 Task: Configure the messaging Settings for Support.
Action: Mouse moved to (954, 71)
Screenshot: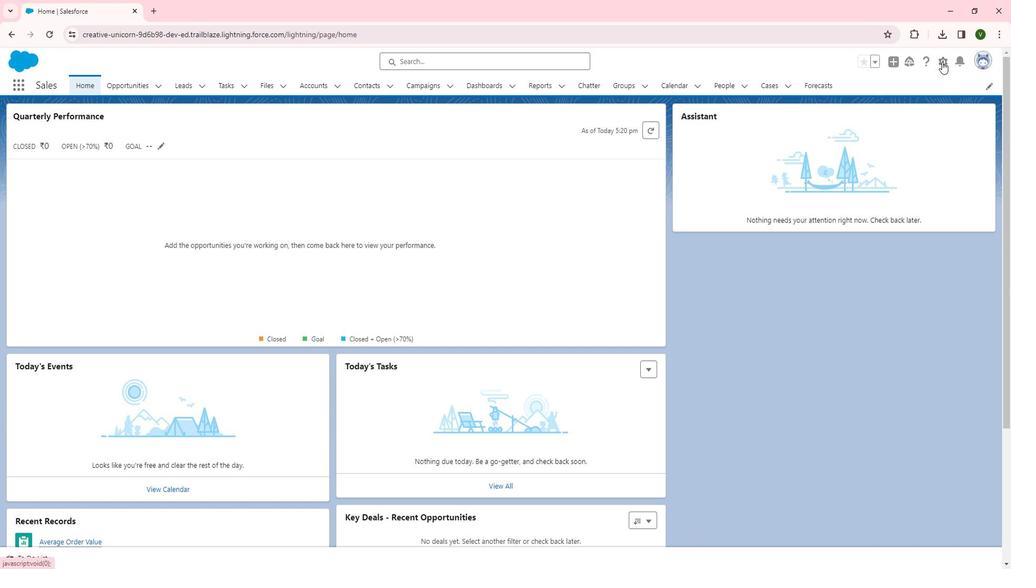 
Action: Mouse pressed left at (954, 71)
Screenshot: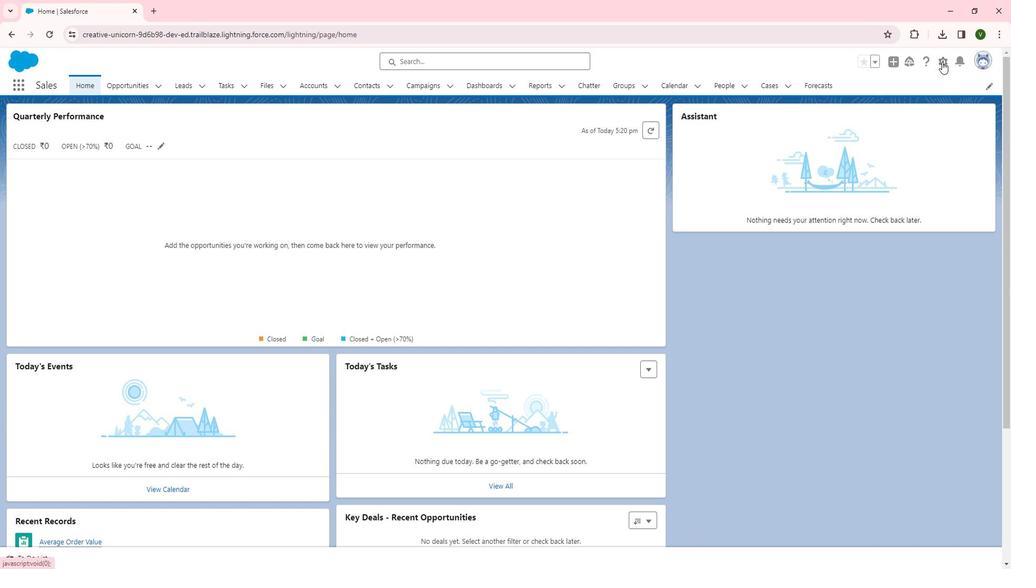 
Action: Mouse moved to (904, 108)
Screenshot: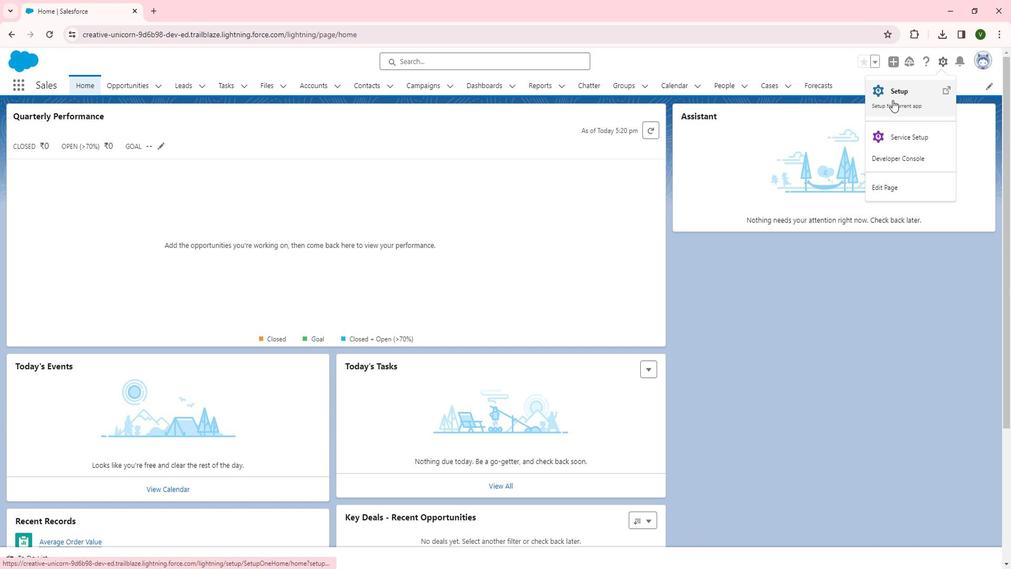 
Action: Mouse pressed left at (904, 108)
Screenshot: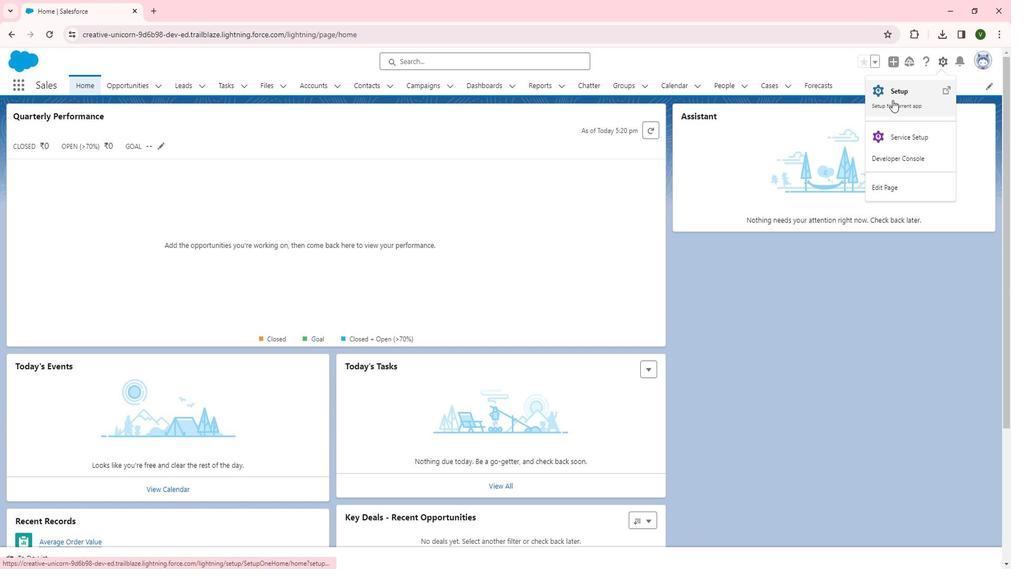 
Action: Mouse moved to (16, 434)
Screenshot: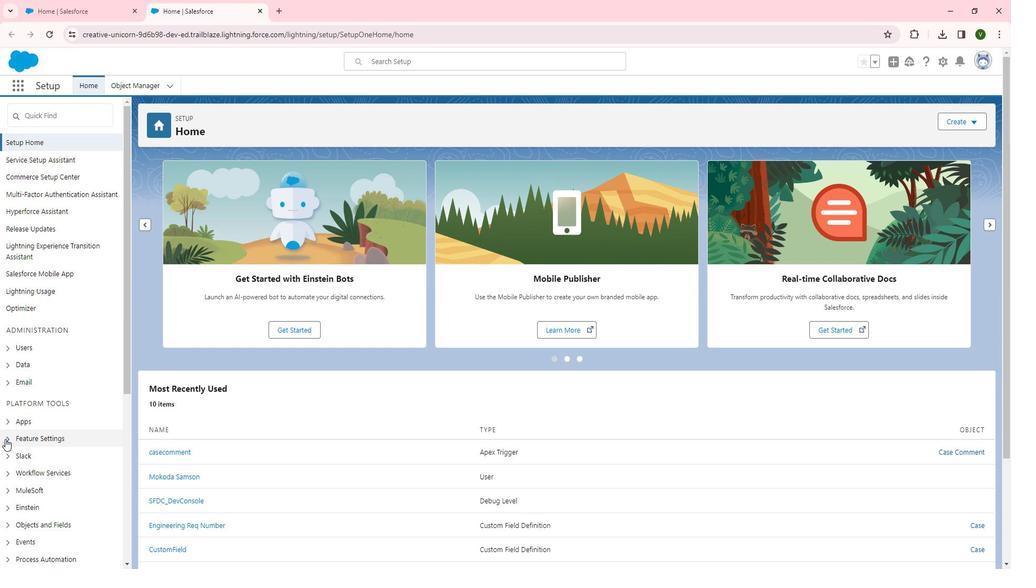 
Action: Mouse pressed left at (16, 434)
Screenshot: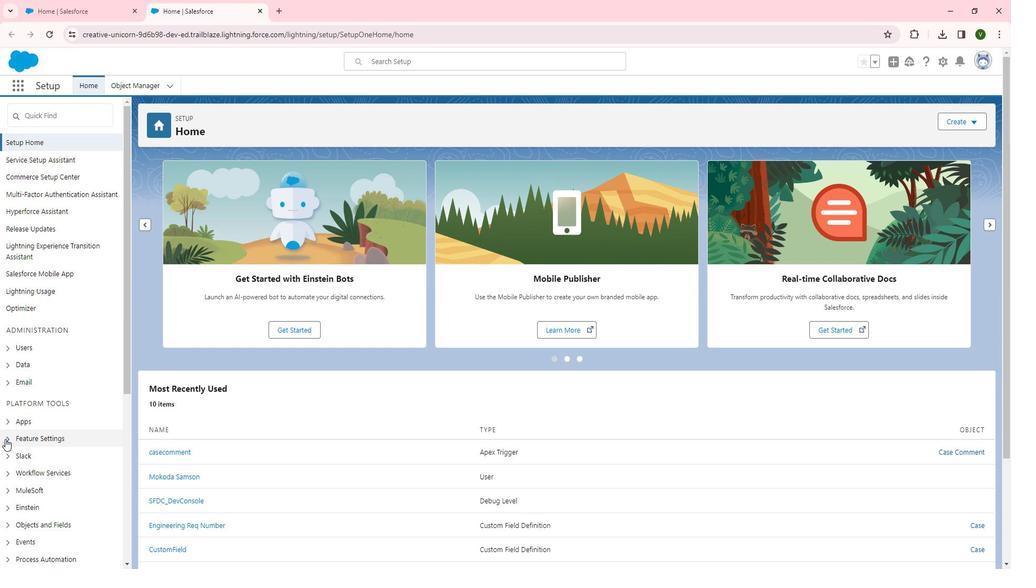
Action: Mouse moved to (74, 416)
Screenshot: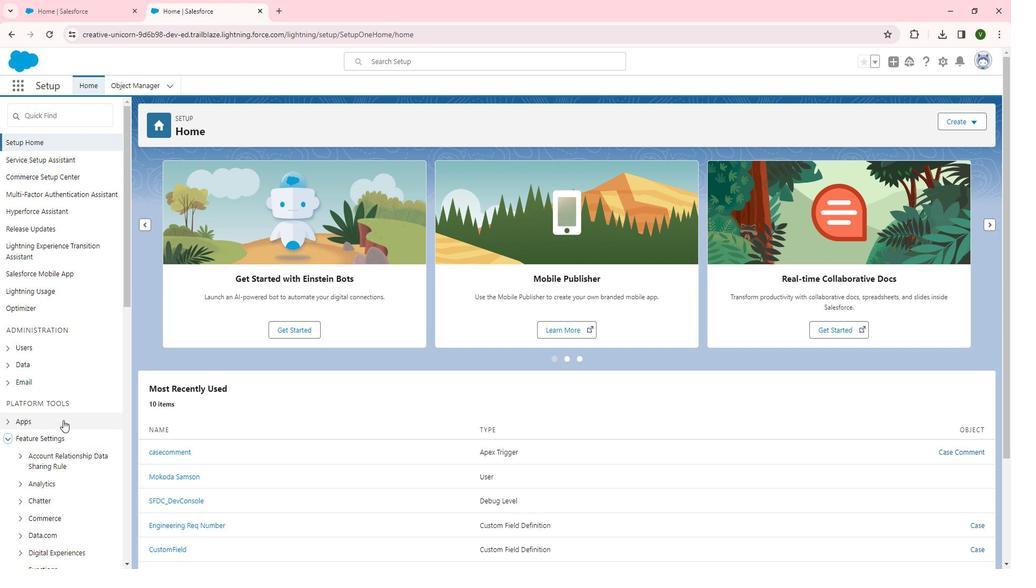 
Action: Mouse scrolled (74, 415) with delta (0, 0)
Screenshot: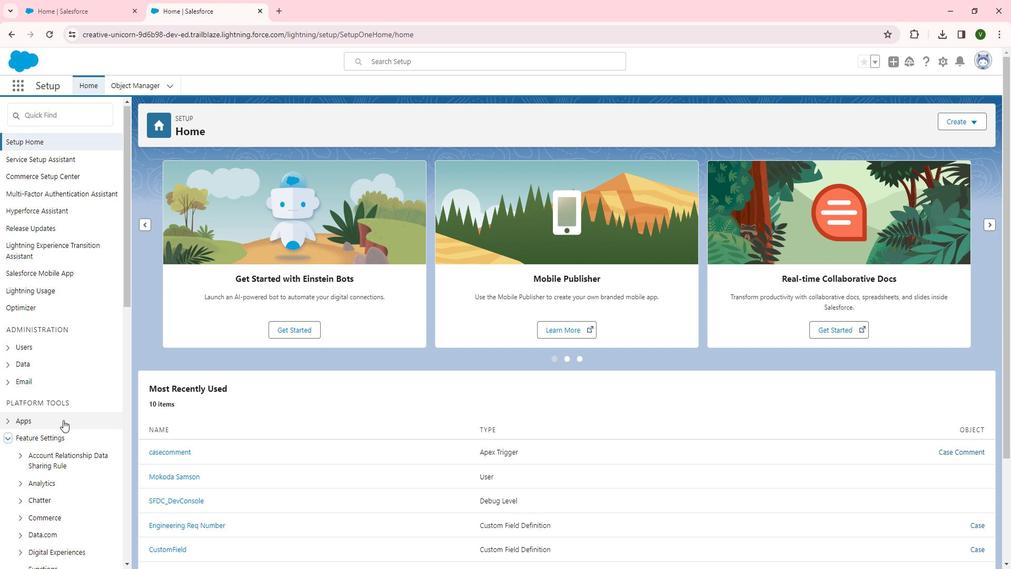 
Action: Mouse scrolled (74, 415) with delta (0, 0)
Screenshot: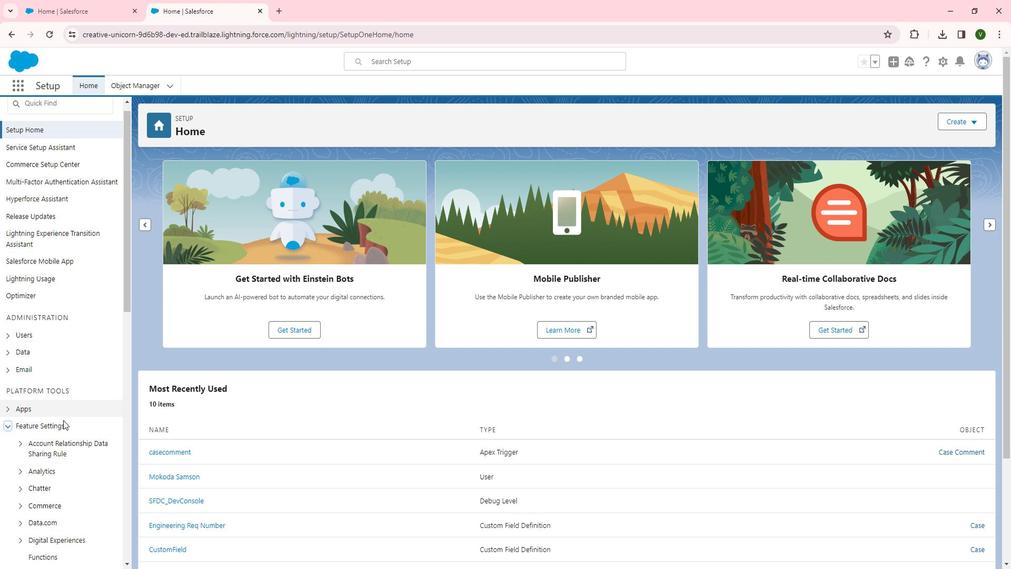 
Action: Mouse scrolled (74, 415) with delta (0, 0)
Screenshot: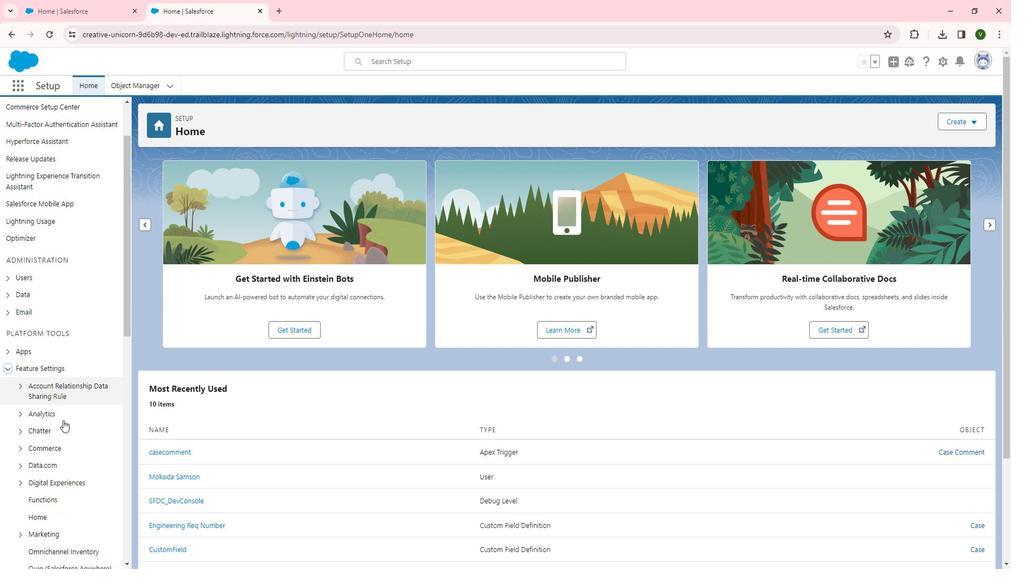 
Action: Mouse moved to (62, 424)
Screenshot: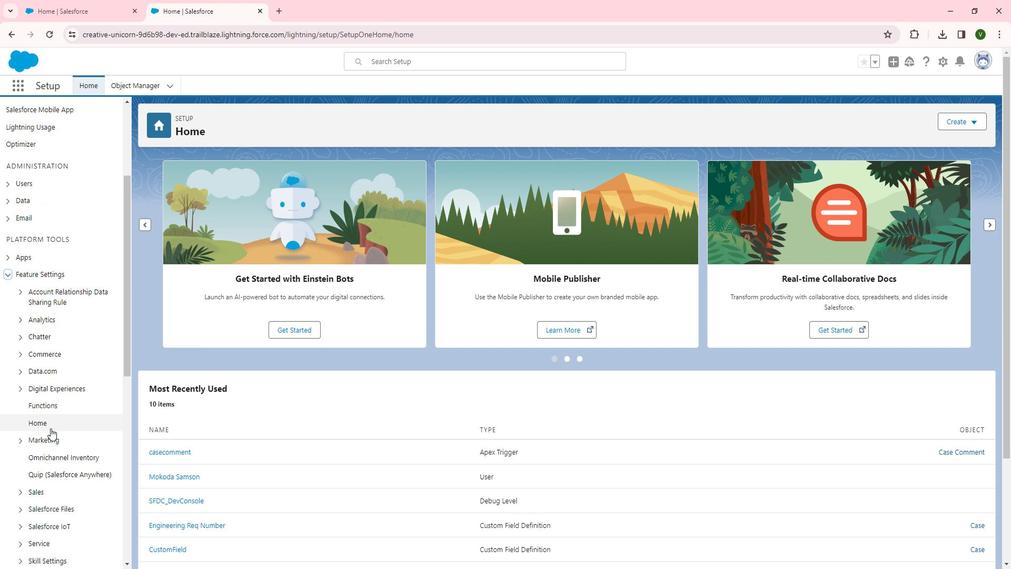 
Action: Mouse scrolled (62, 423) with delta (0, 0)
Screenshot: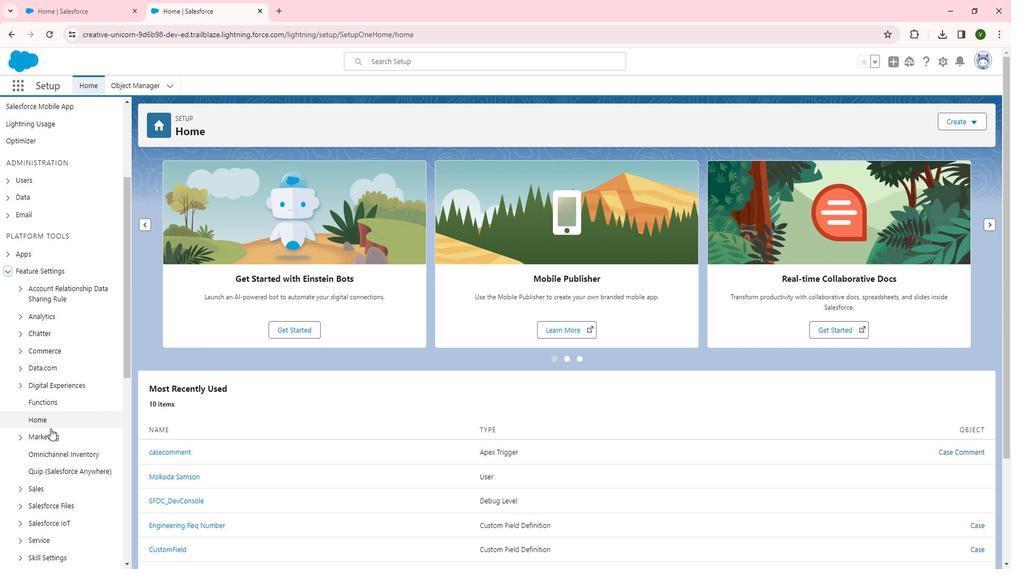 
Action: Mouse scrolled (62, 423) with delta (0, 0)
Screenshot: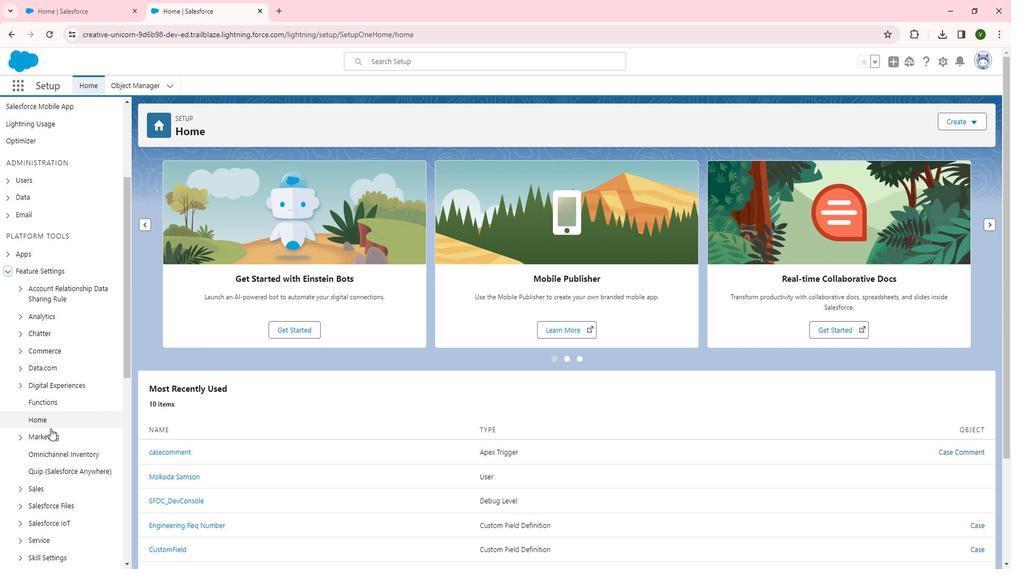 
Action: Mouse scrolled (62, 423) with delta (0, 0)
Screenshot: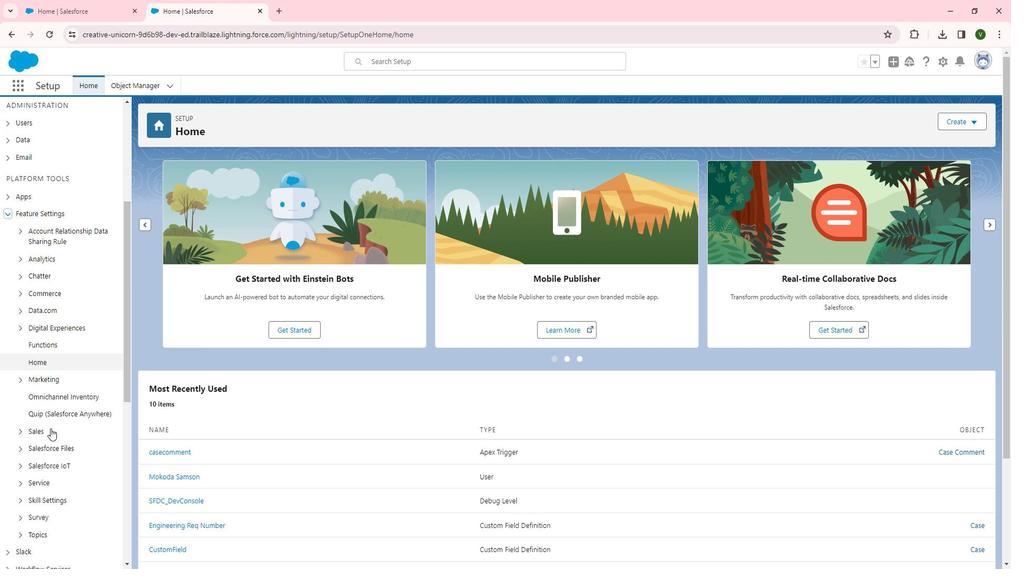
Action: Mouse moved to (32, 380)
Screenshot: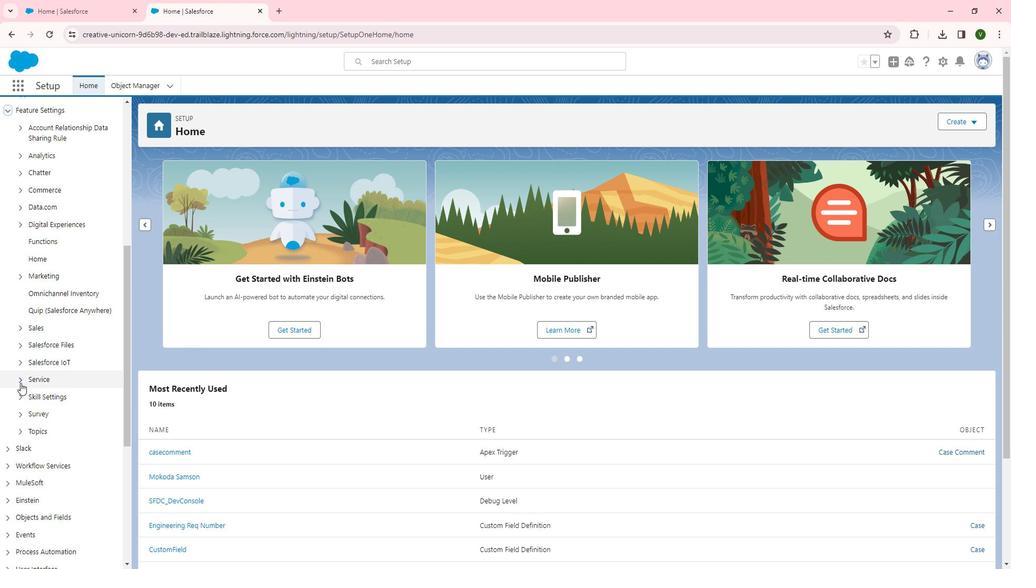 
Action: Mouse pressed left at (32, 380)
Screenshot: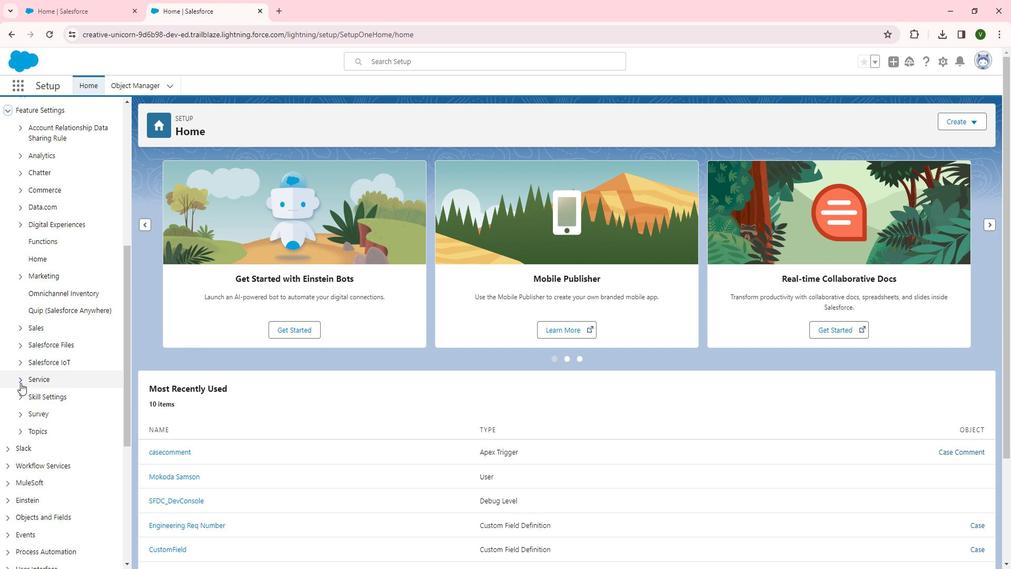 
Action: Mouse moved to (106, 395)
Screenshot: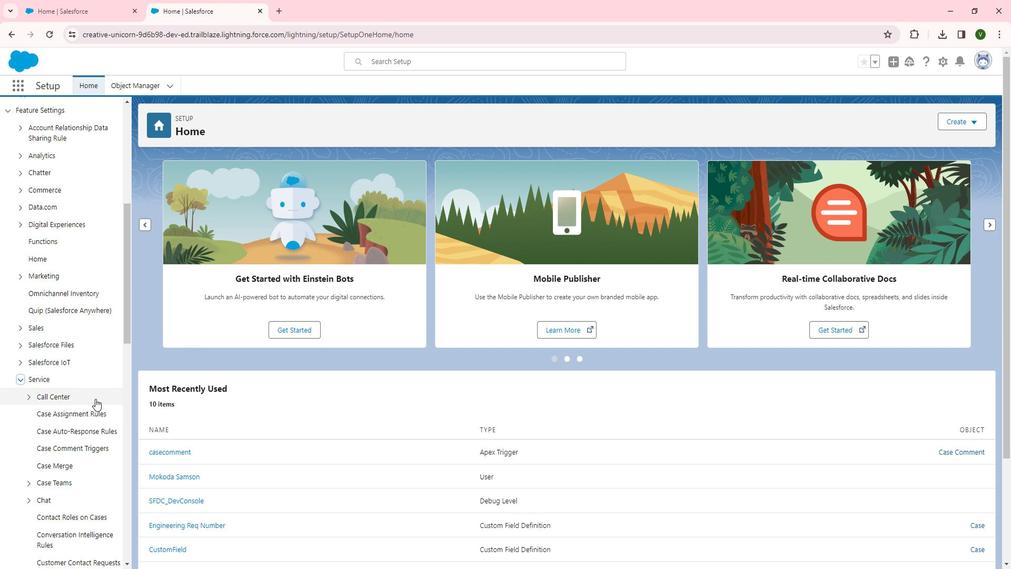 
Action: Mouse scrolled (106, 394) with delta (0, 0)
Screenshot: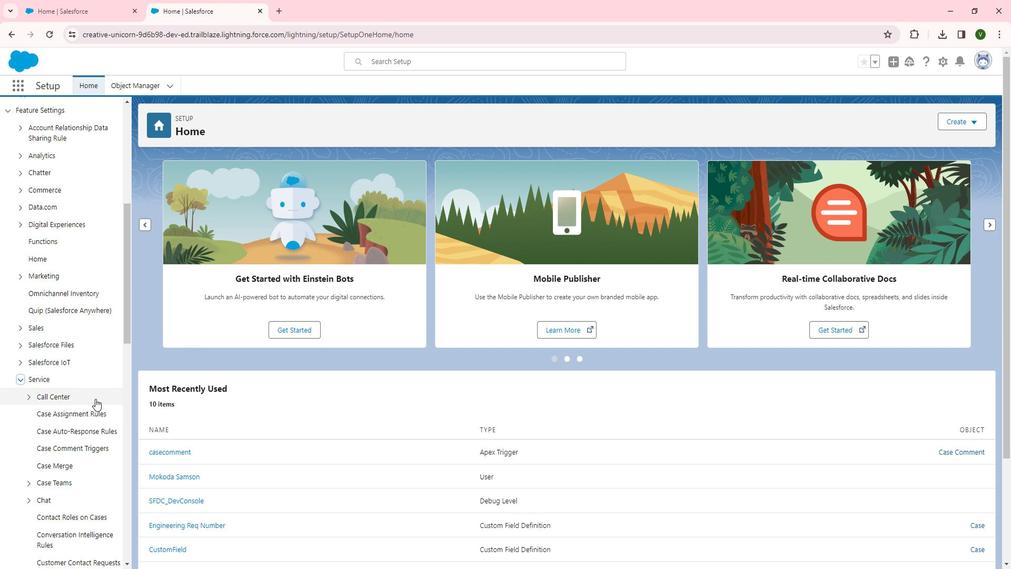 
Action: Mouse moved to (103, 398)
Screenshot: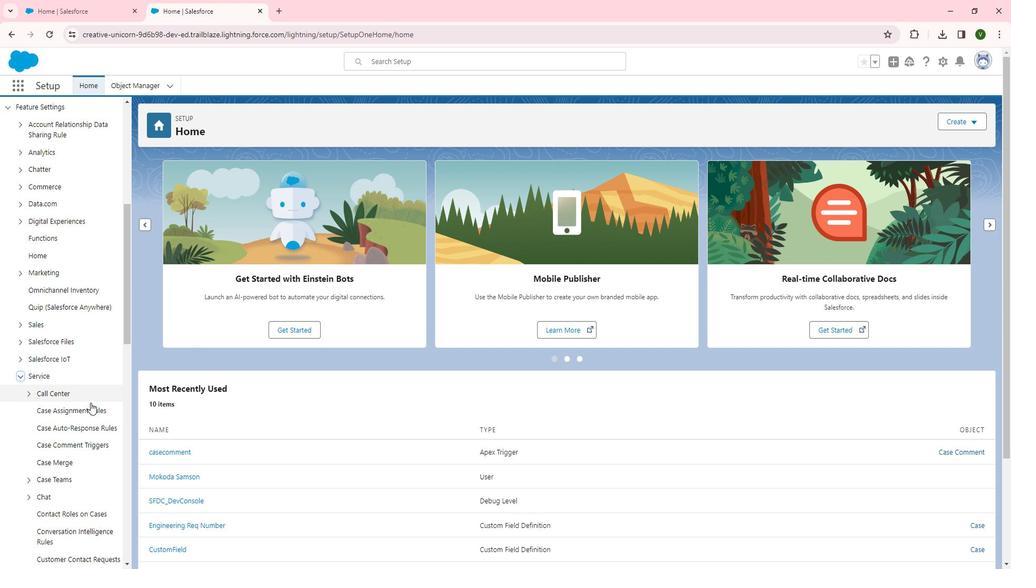 
Action: Mouse scrolled (103, 397) with delta (0, 0)
Screenshot: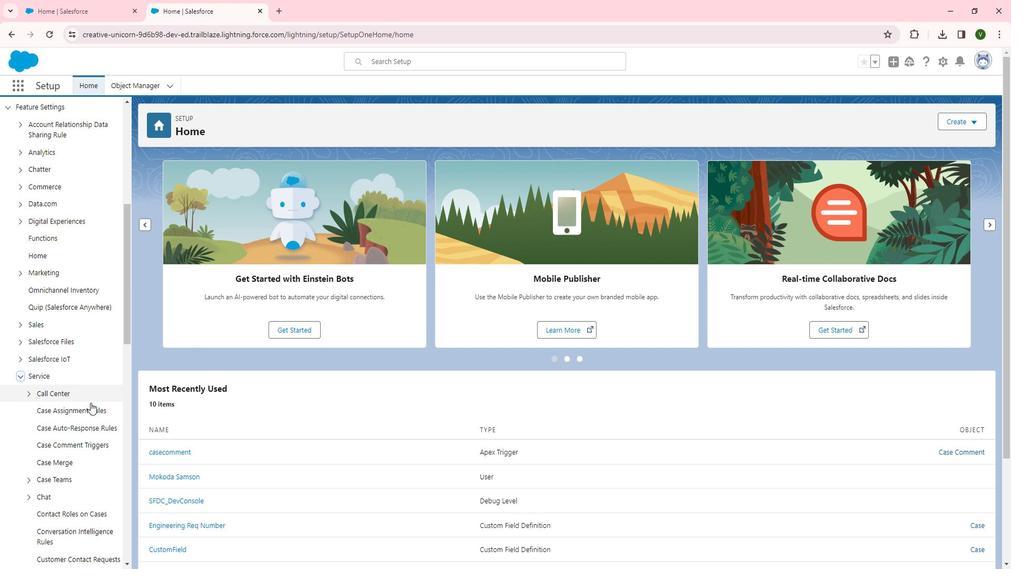 
Action: Mouse moved to (102, 399)
Screenshot: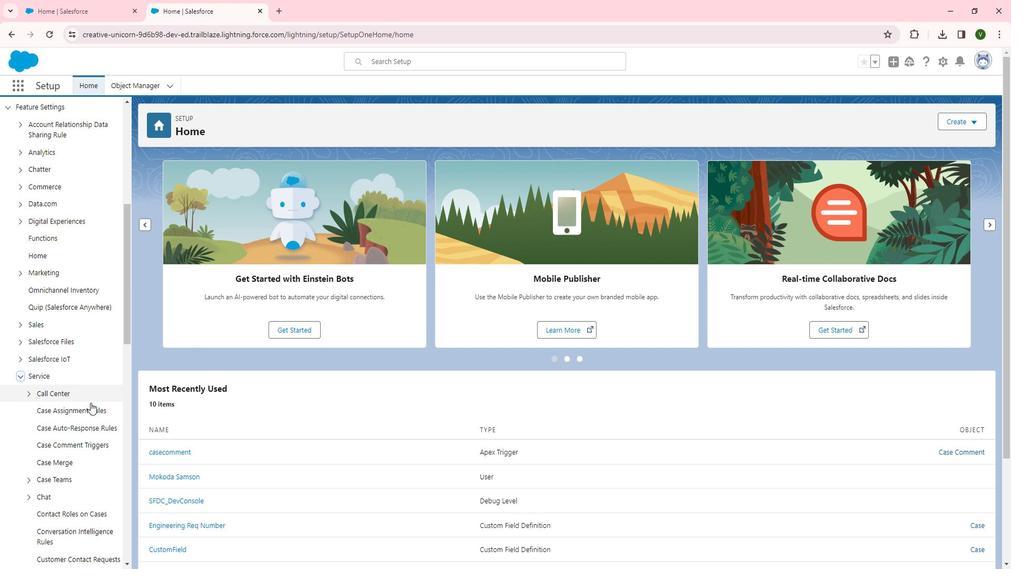 
Action: Mouse scrolled (102, 399) with delta (0, 0)
Screenshot: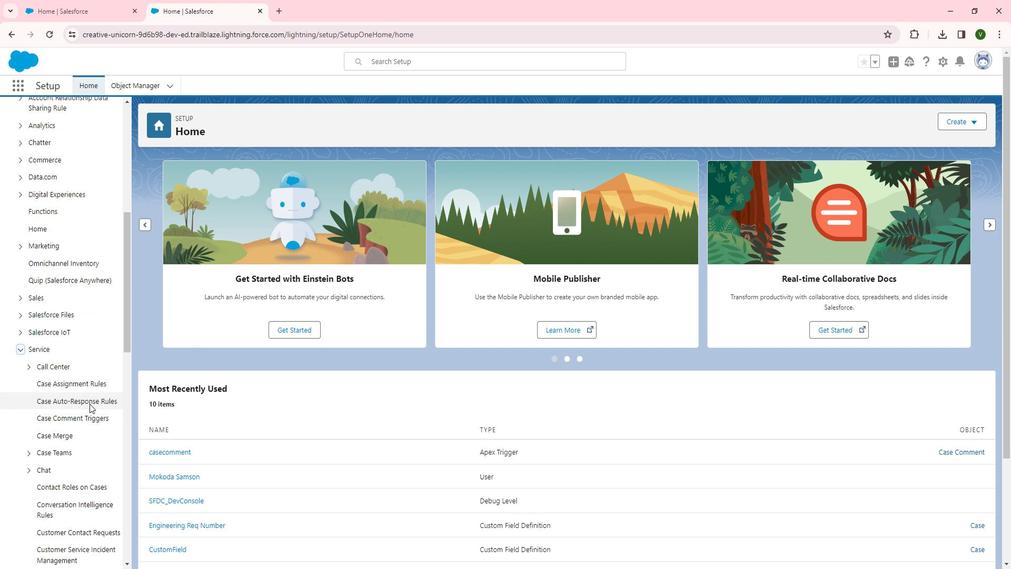 
Action: Mouse moved to (101, 400)
Screenshot: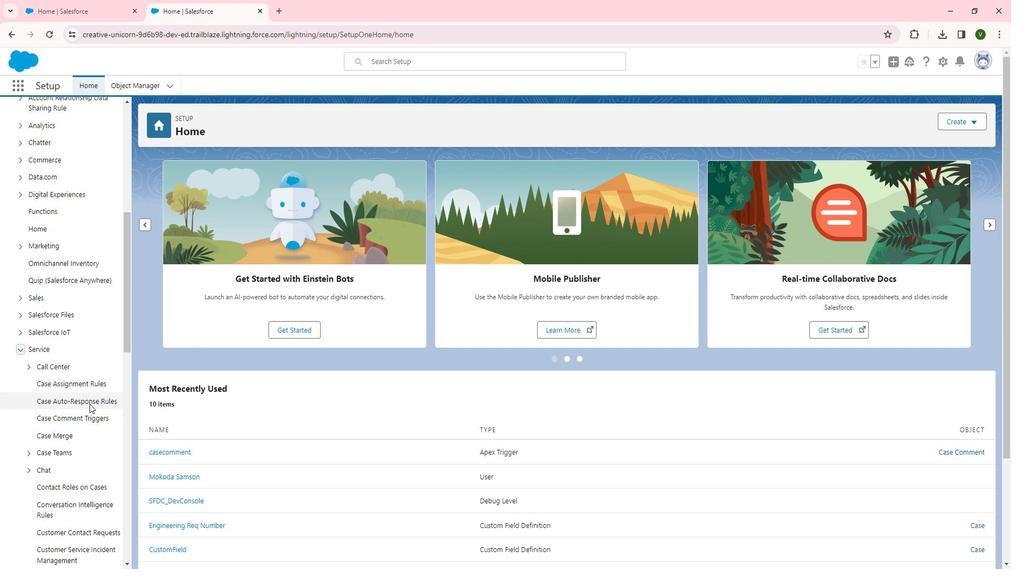 
Action: Mouse scrolled (101, 399) with delta (0, 0)
Screenshot: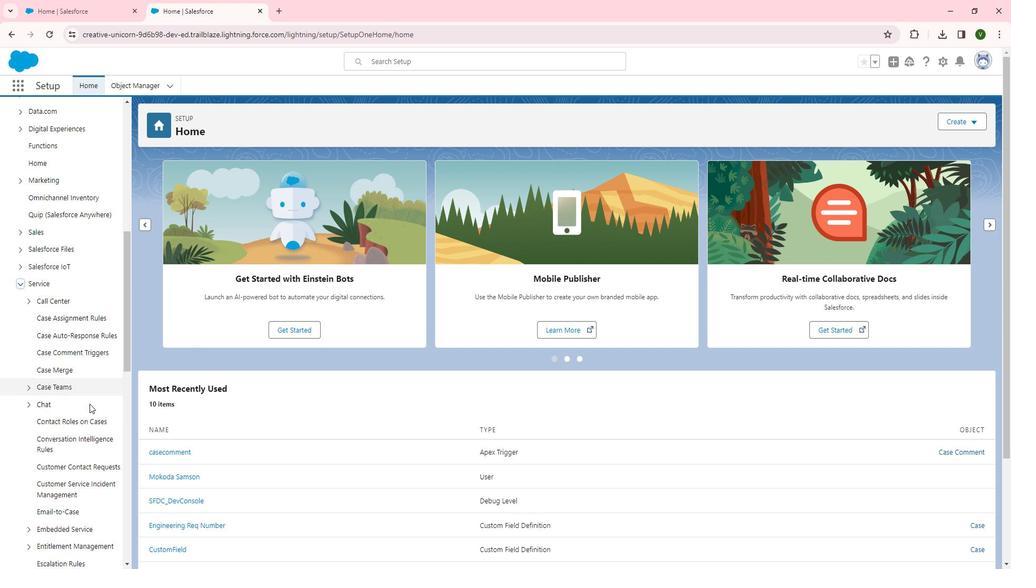 
Action: Mouse scrolled (101, 399) with delta (0, 0)
Screenshot: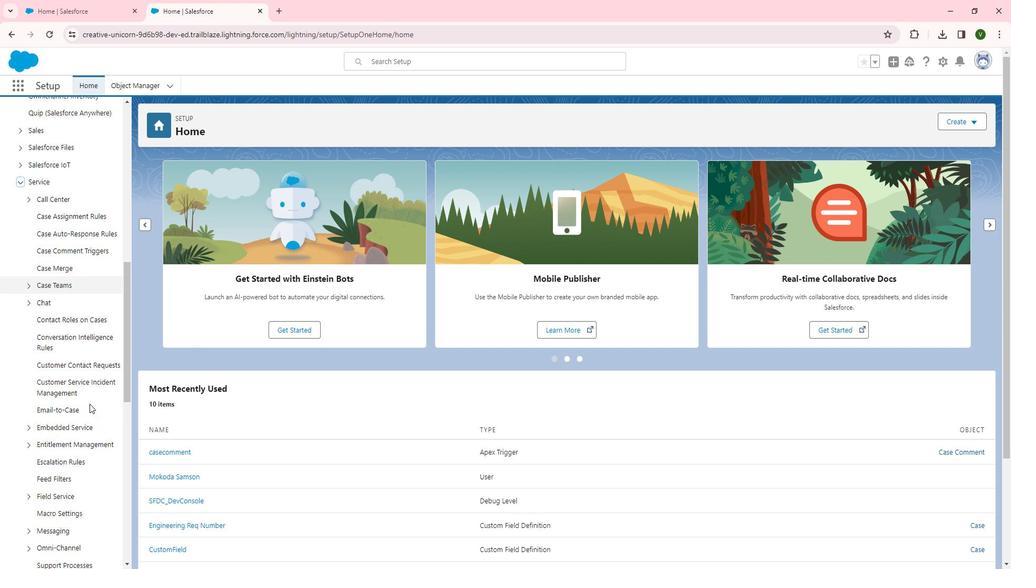 
Action: Mouse moved to (40, 450)
Screenshot: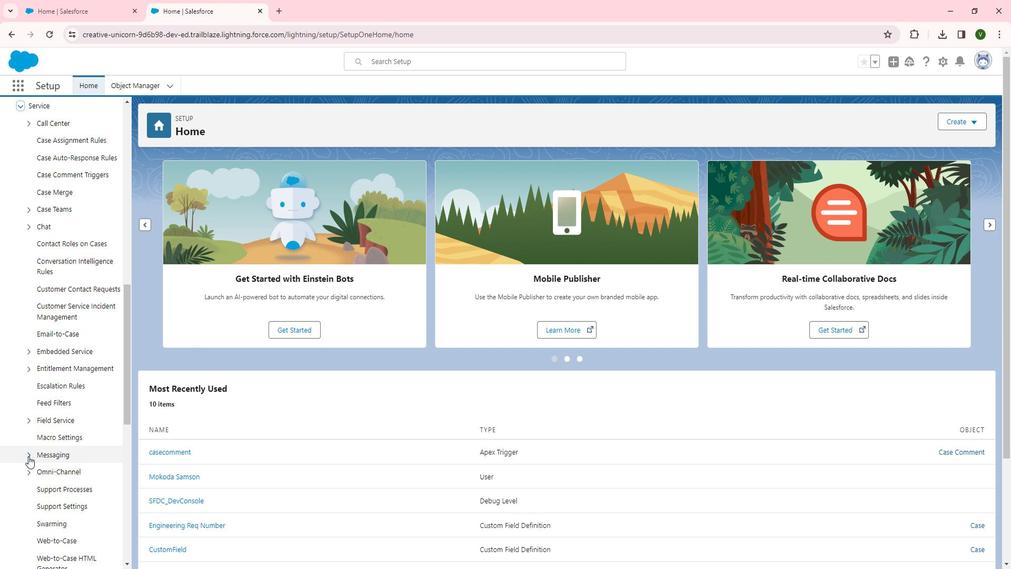
Action: Mouse pressed left at (40, 450)
Screenshot: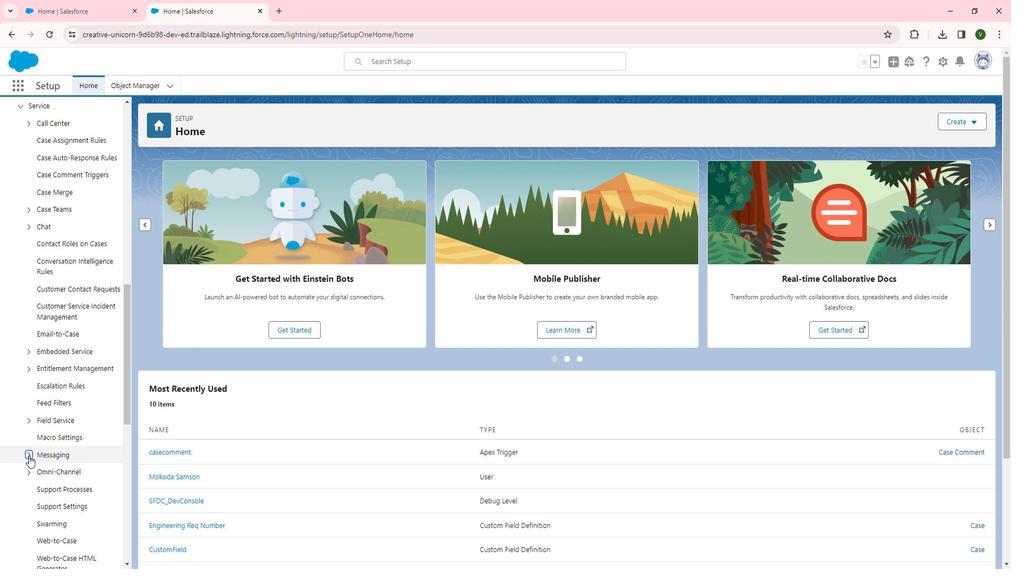 
Action: Mouse moved to (94, 427)
Screenshot: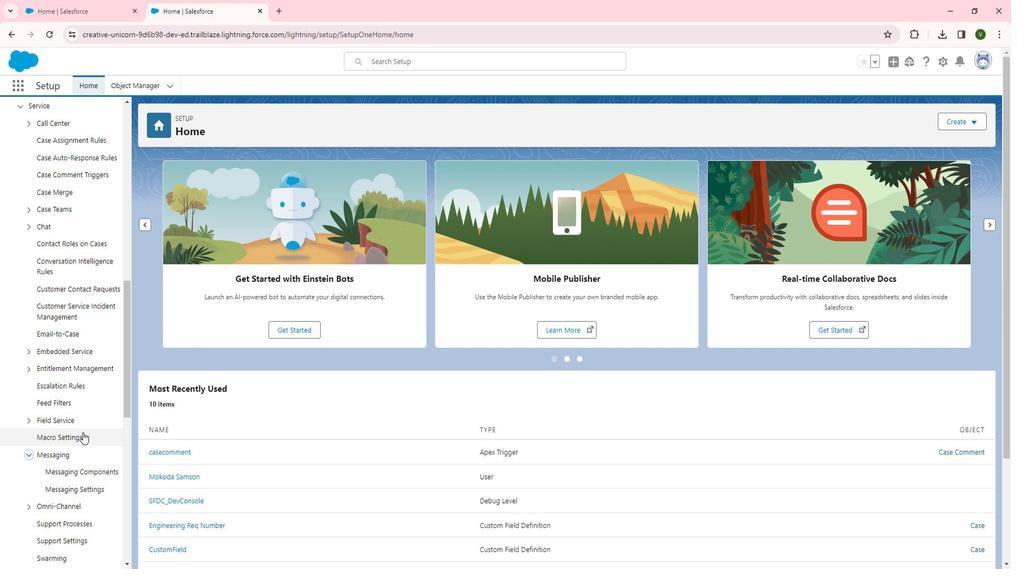 
Action: Mouse scrolled (94, 427) with delta (0, 0)
Screenshot: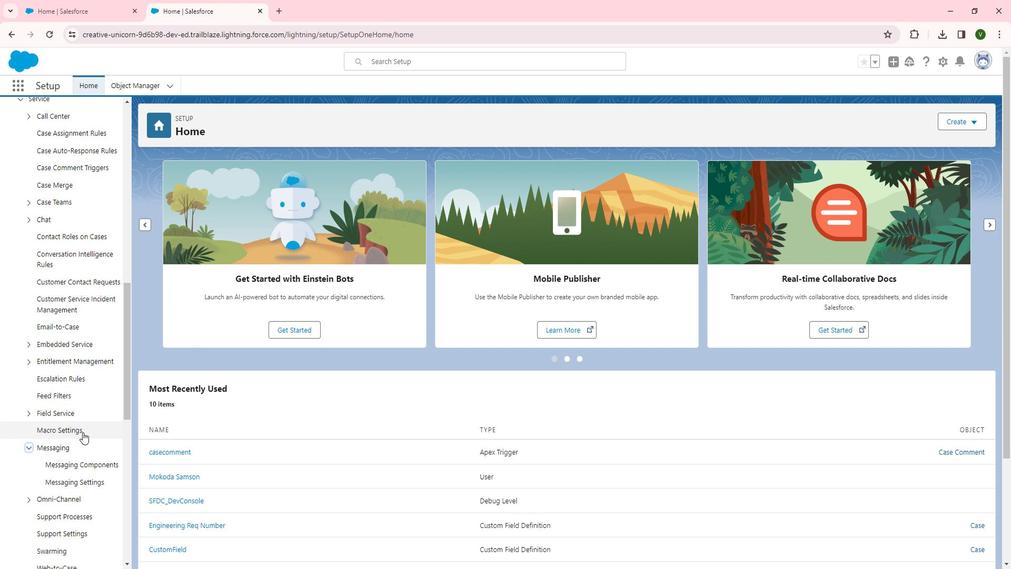 
Action: Mouse scrolled (94, 427) with delta (0, 0)
Screenshot: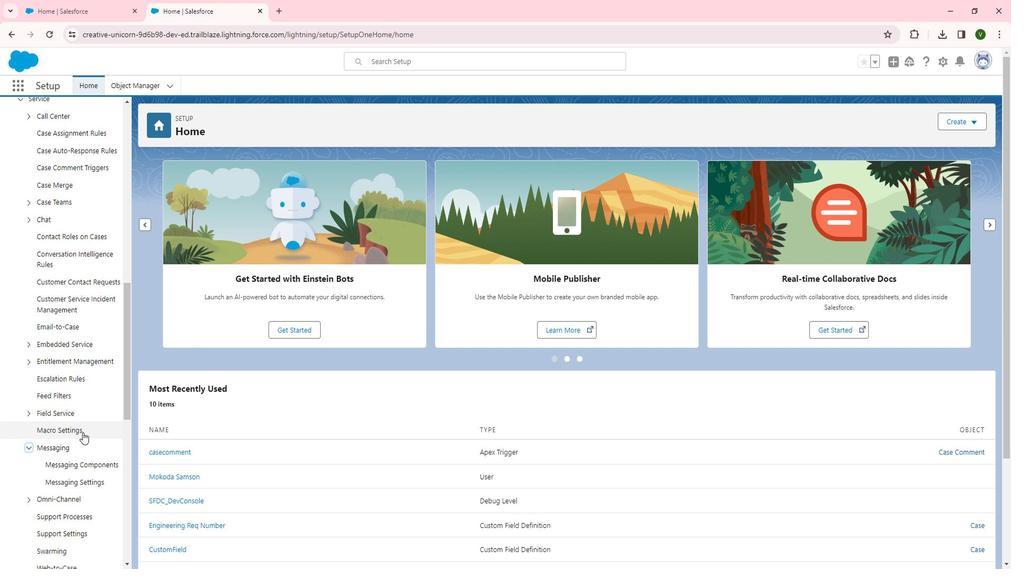 
Action: Mouse scrolled (94, 427) with delta (0, 0)
Screenshot: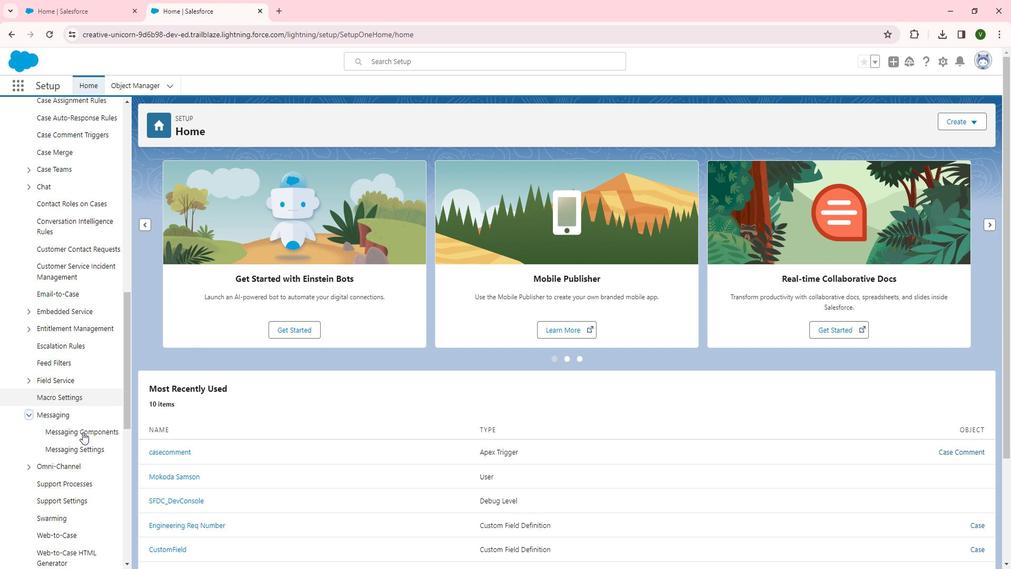 
Action: Mouse moved to (95, 320)
Screenshot: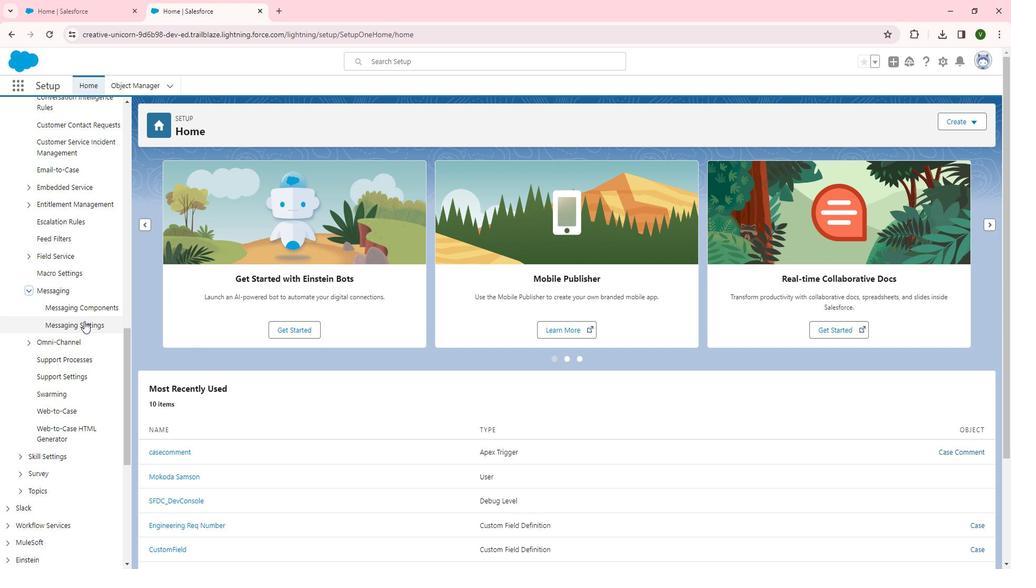 
Action: Mouse pressed left at (95, 320)
Screenshot: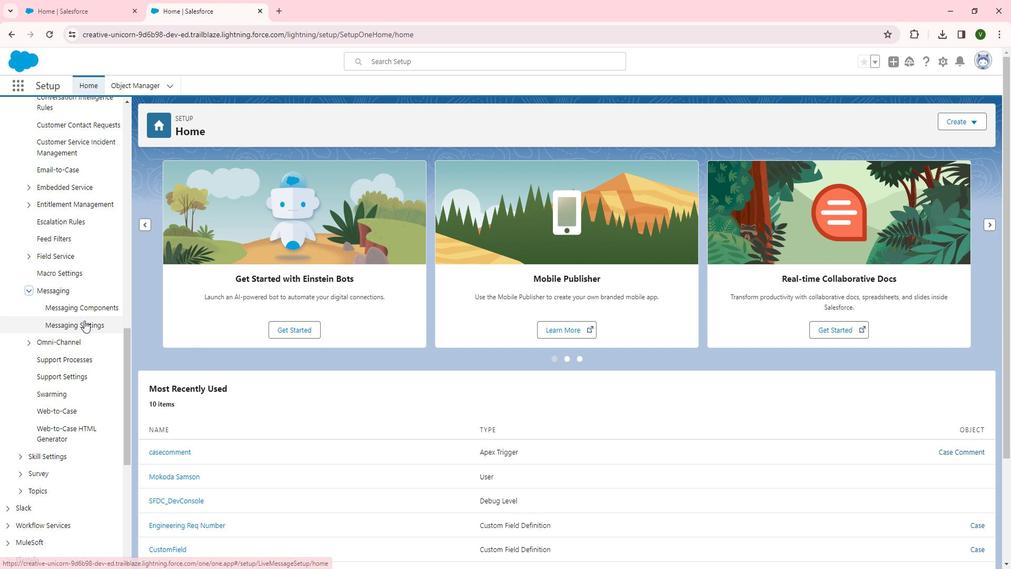 
Action: Mouse moved to (209, 208)
Screenshot: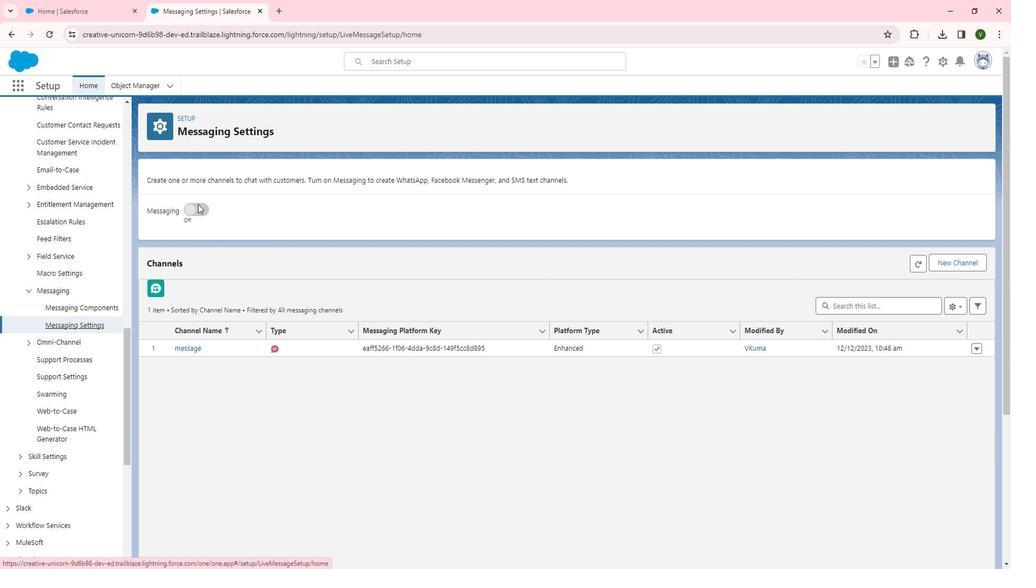 
Action: Mouse pressed left at (209, 208)
Screenshot: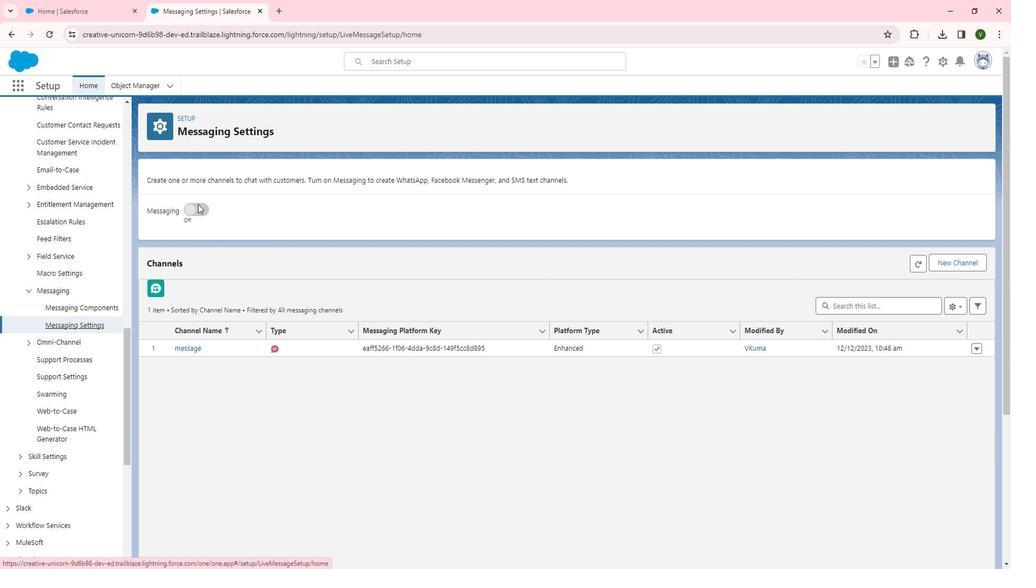 
Action: Mouse moved to (960, 269)
Screenshot: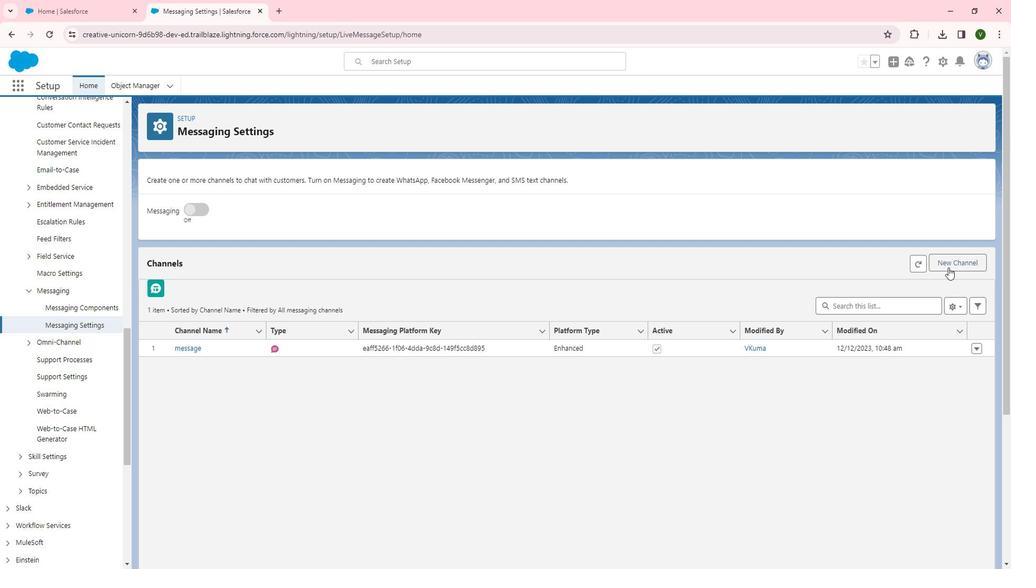 
Action: Mouse pressed left at (960, 269)
Screenshot: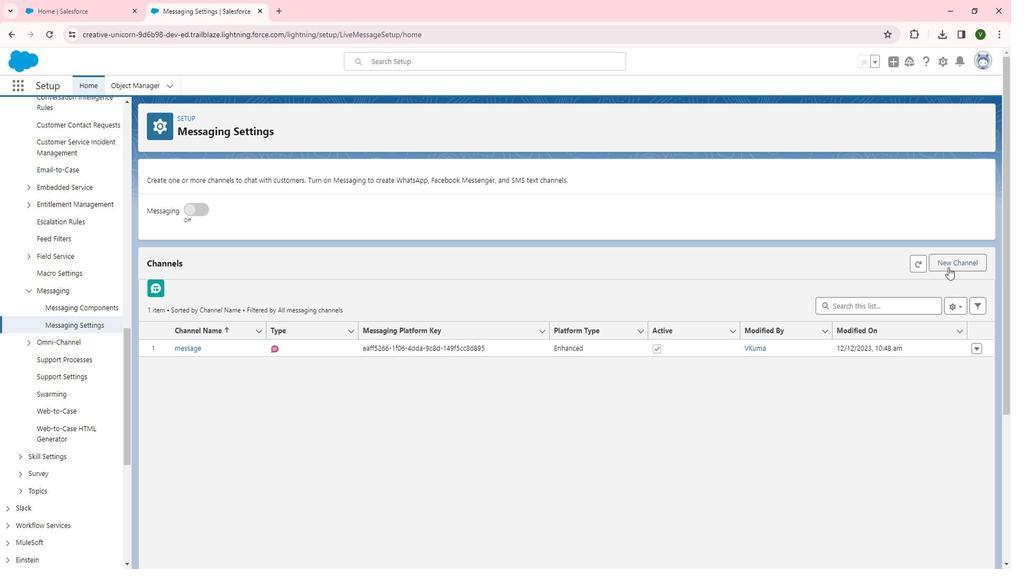 
Action: Mouse moved to (666, 441)
Screenshot: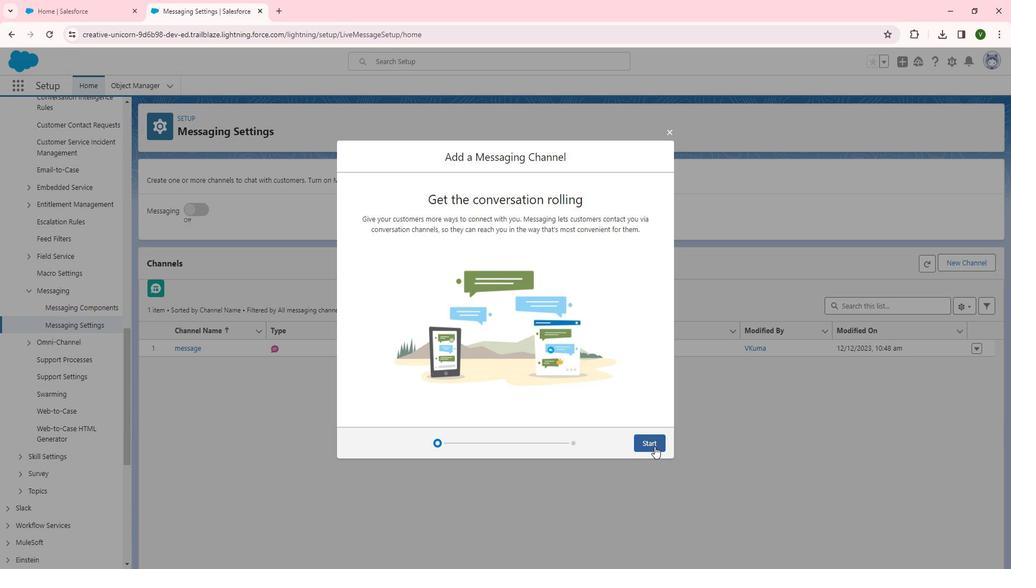 
Action: Mouse pressed left at (666, 441)
Screenshot: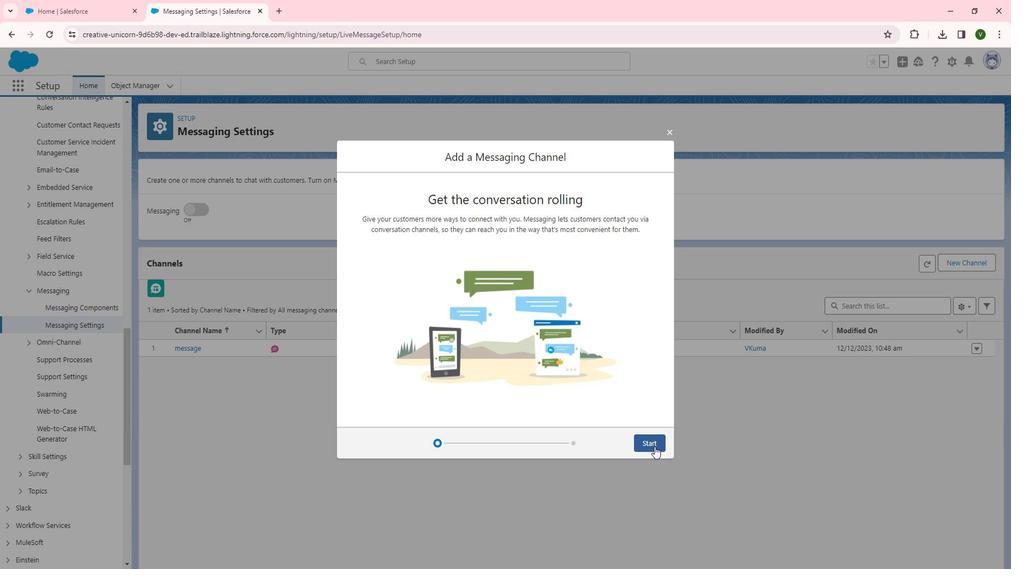 
Action: Mouse moved to (565, 279)
Screenshot: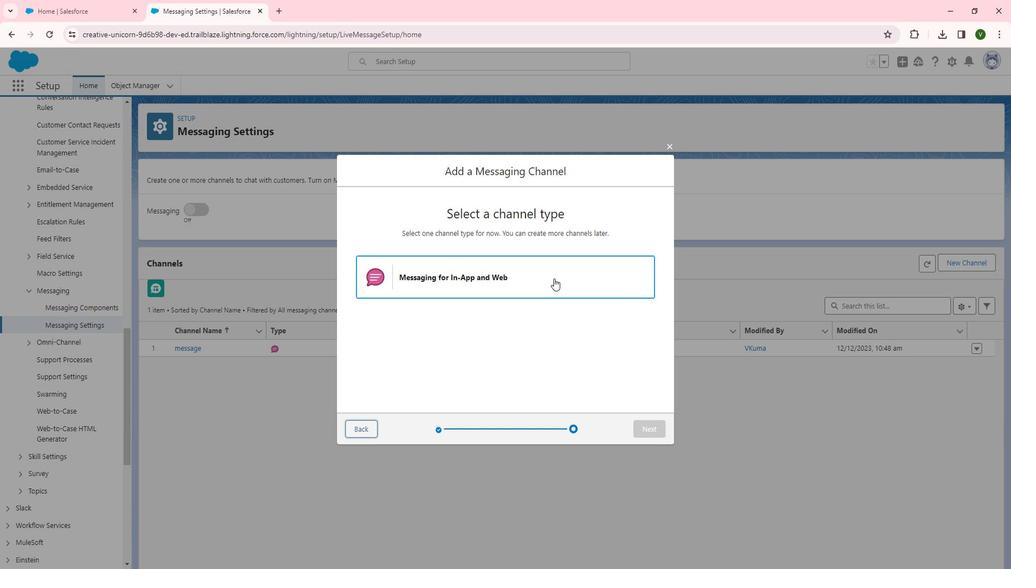 
Action: Mouse pressed left at (565, 279)
Screenshot: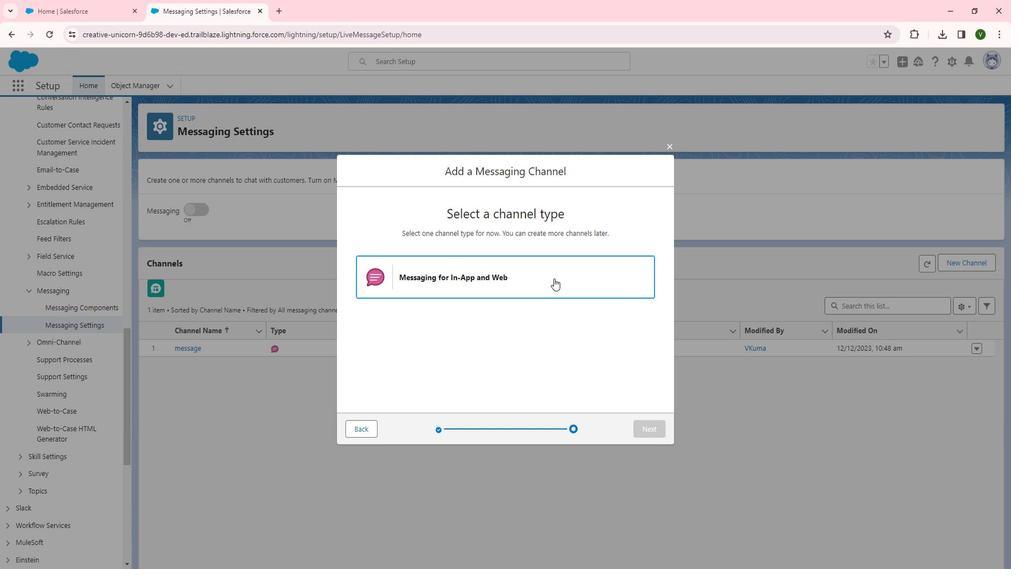 
Action: Mouse moved to (560, 277)
Screenshot: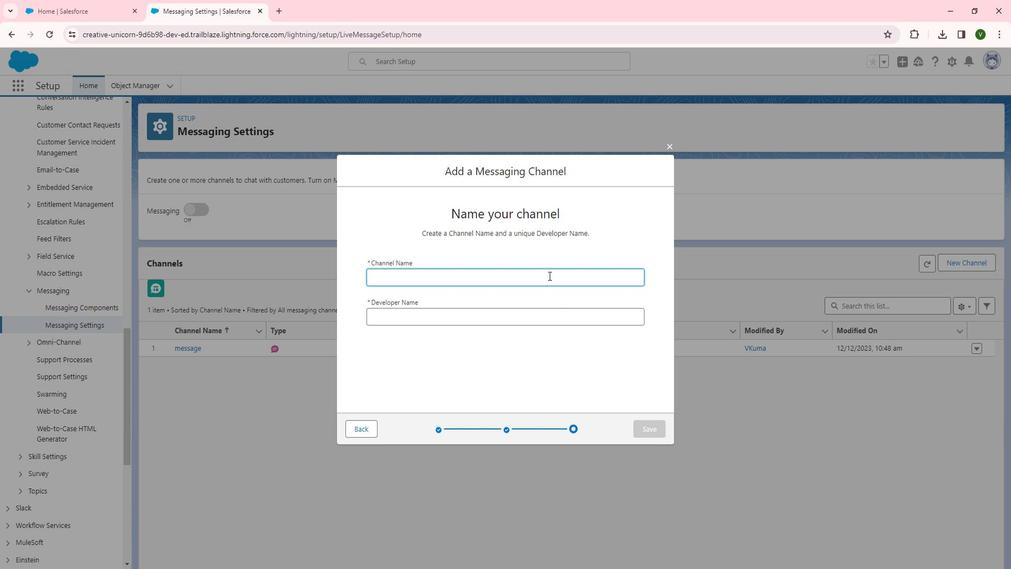 
Action: Mouse pressed left at (560, 277)
Screenshot: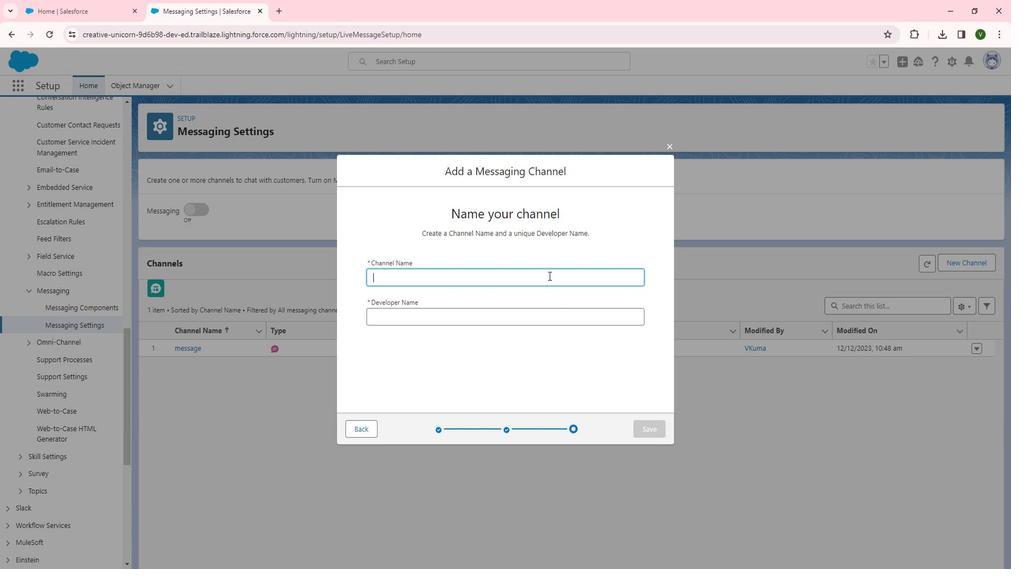 
Action: Key pressed <Key.shift>Whatsapp
Screenshot: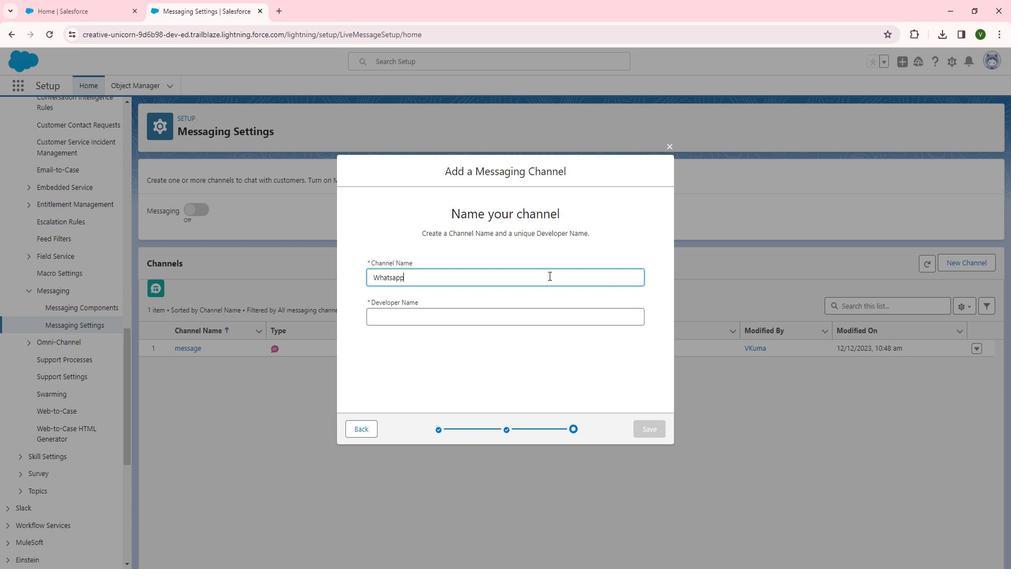 
Action: Mouse moved to (590, 357)
Screenshot: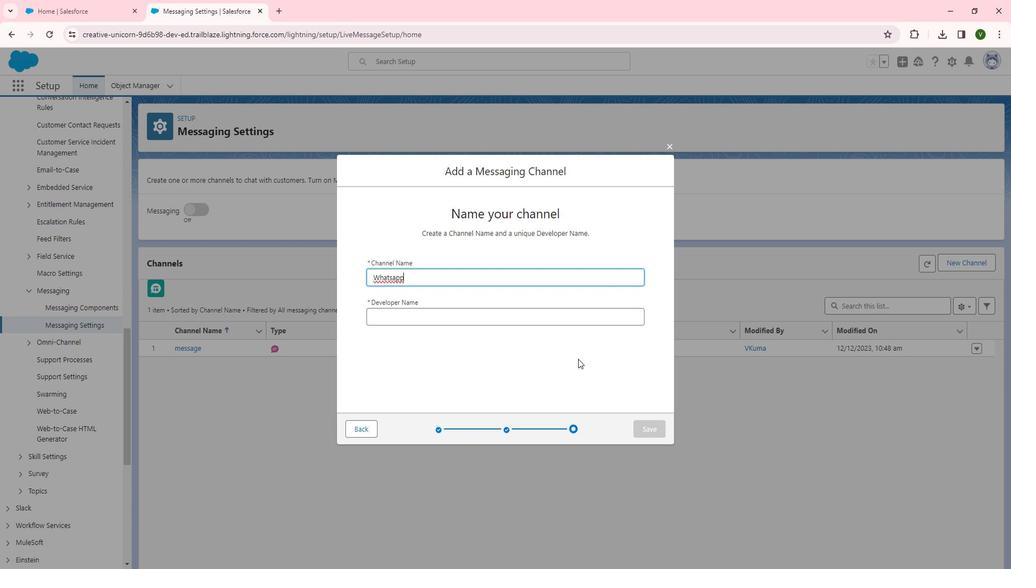 
Action: Mouse pressed left at (590, 357)
Screenshot: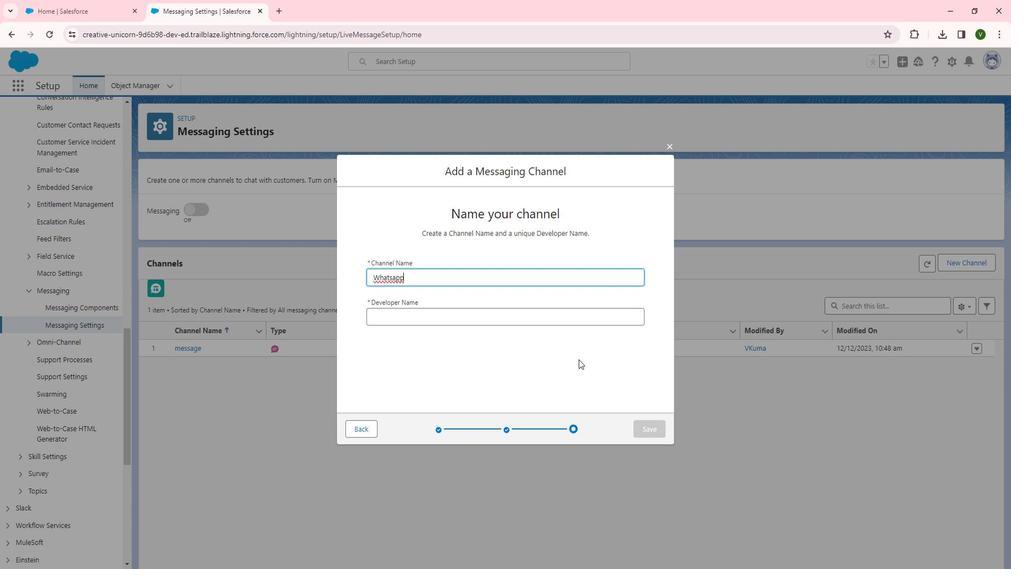 
Action: Mouse moved to (660, 425)
Screenshot: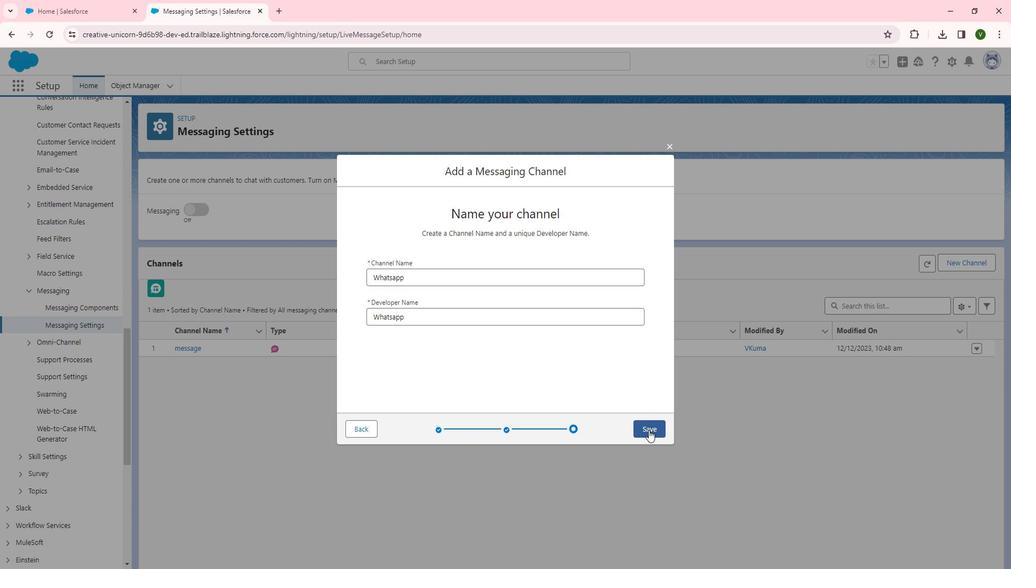 
Action: Mouse pressed left at (660, 425)
Screenshot: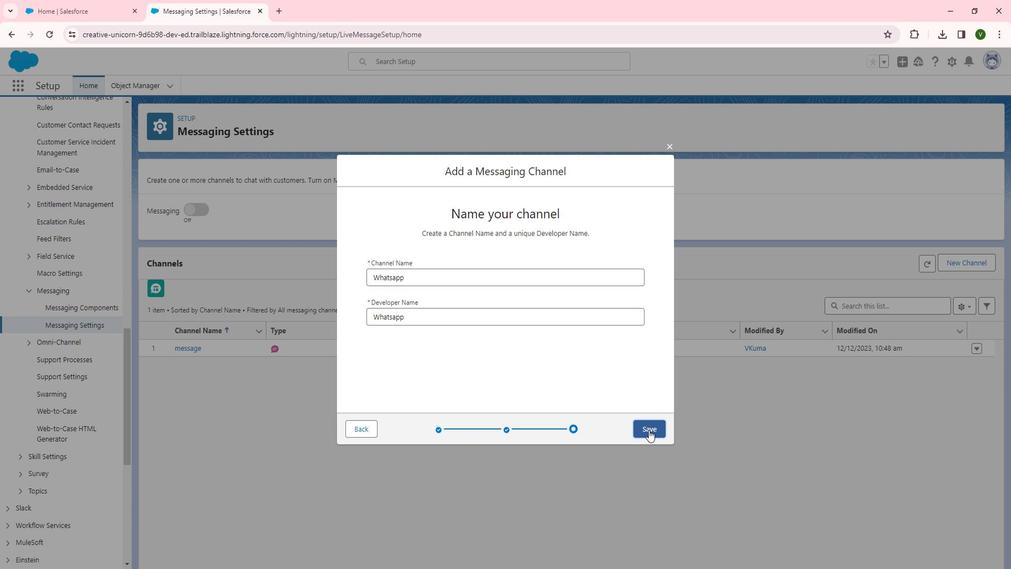 
Action: Mouse moved to (598, 418)
Screenshot: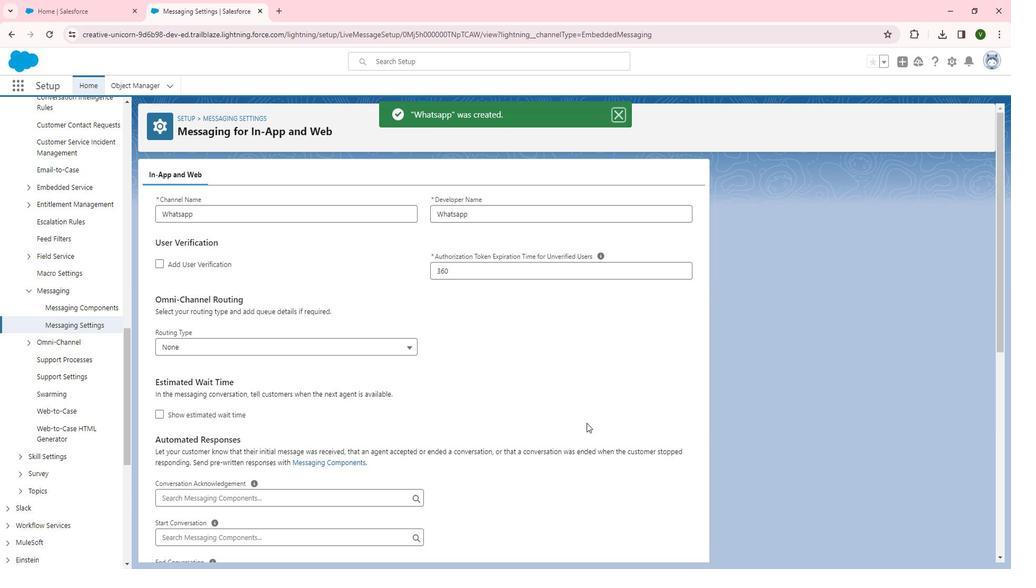 
Action: Mouse scrolled (598, 418) with delta (0, 0)
Screenshot: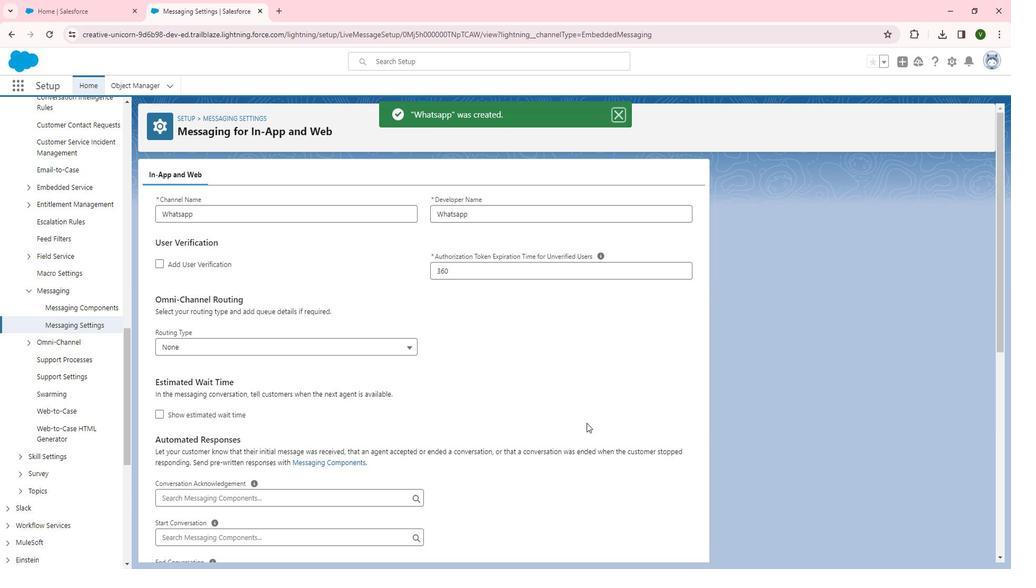 
Action: Mouse scrolled (598, 418) with delta (0, 0)
Screenshot: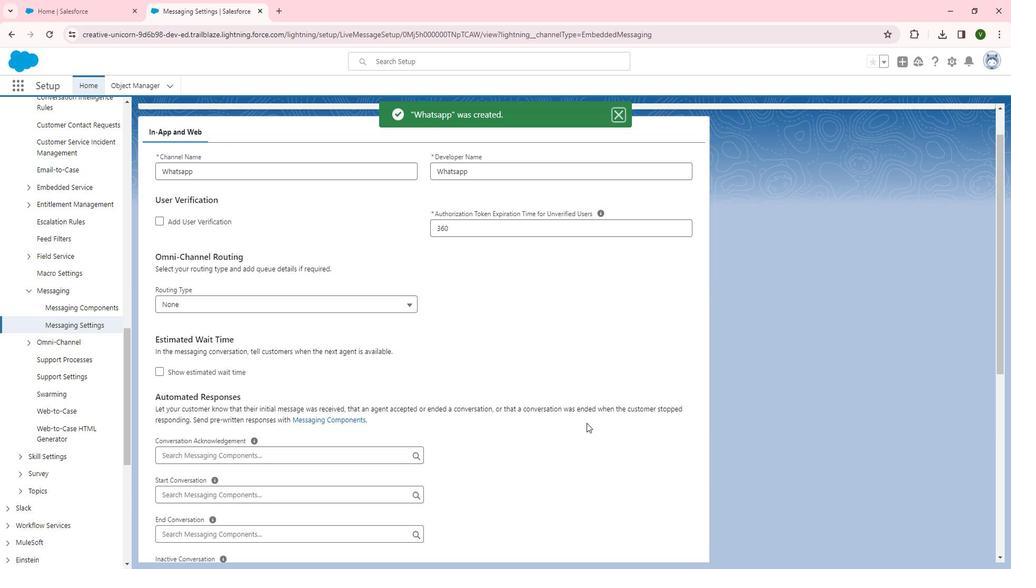 
Action: Mouse scrolled (598, 418) with delta (0, 0)
Screenshot: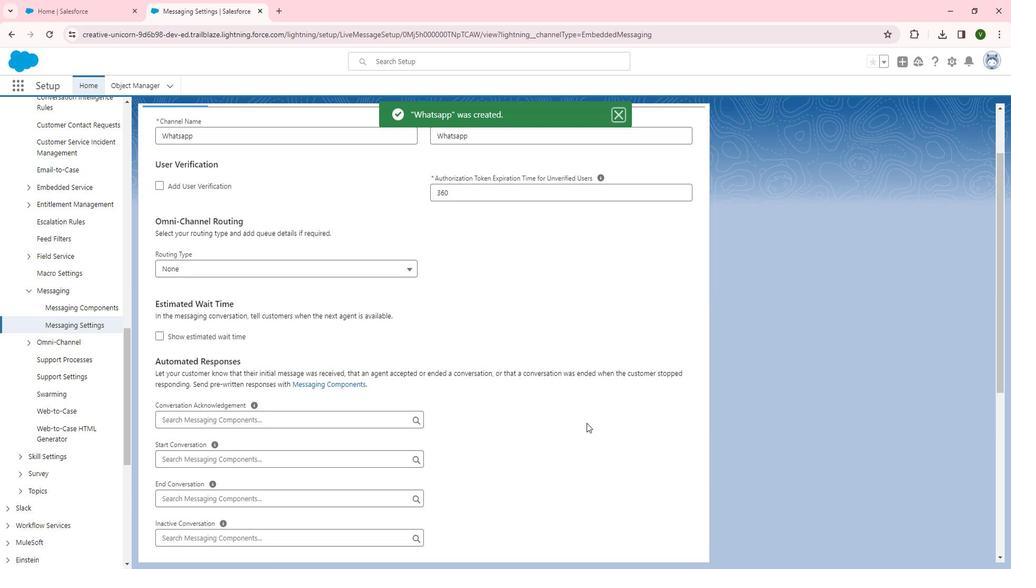 
Action: Mouse scrolled (598, 418) with delta (0, 0)
Screenshot: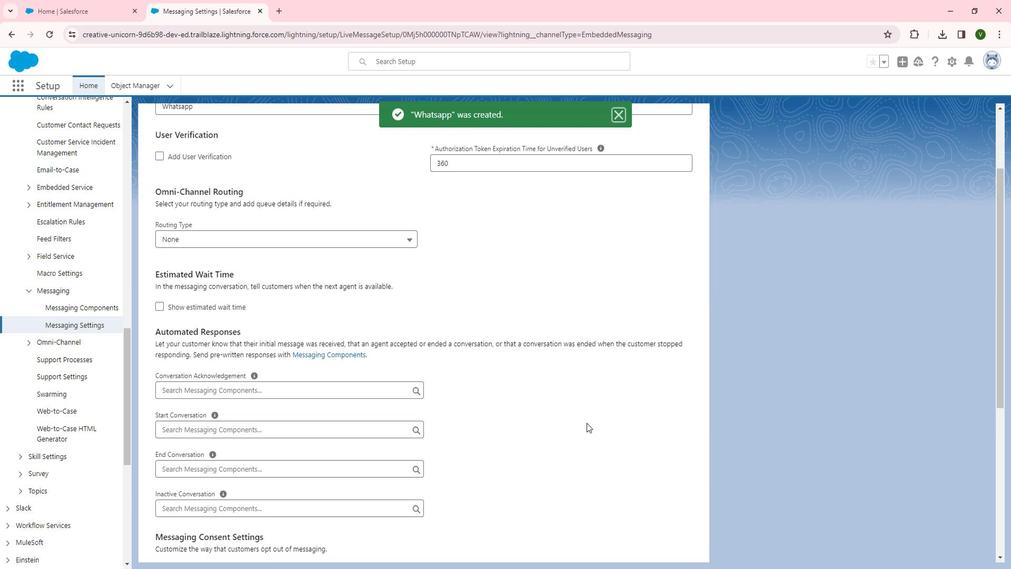 
Action: Mouse scrolled (598, 418) with delta (0, 0)
Screenshot: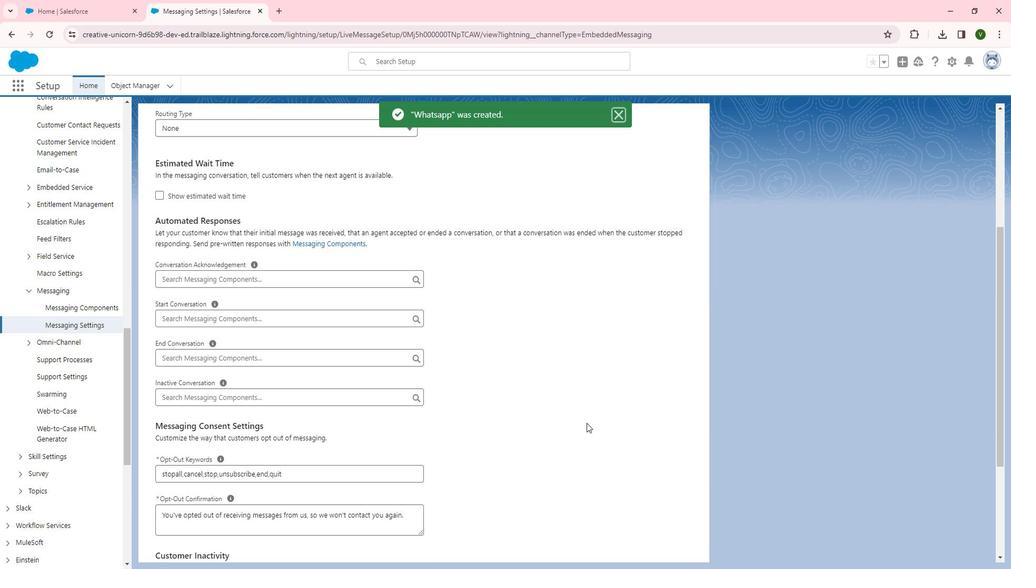 
Action: Mouse scrolled (598, 418) with delta (0, 0)
Screenshot: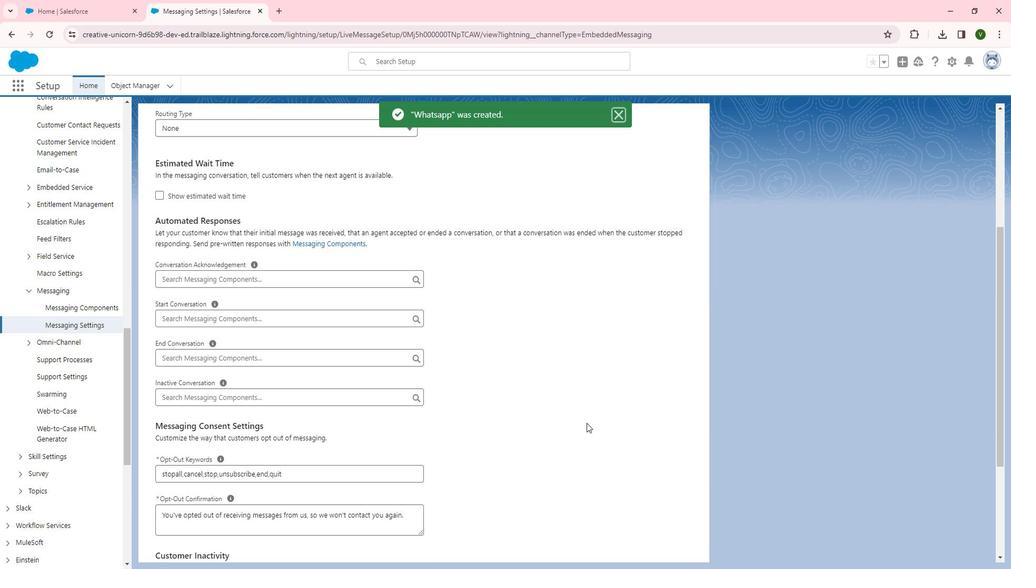 
Action: Mouse scrolled (598, 418) with delta (0, 0)
Screenshot: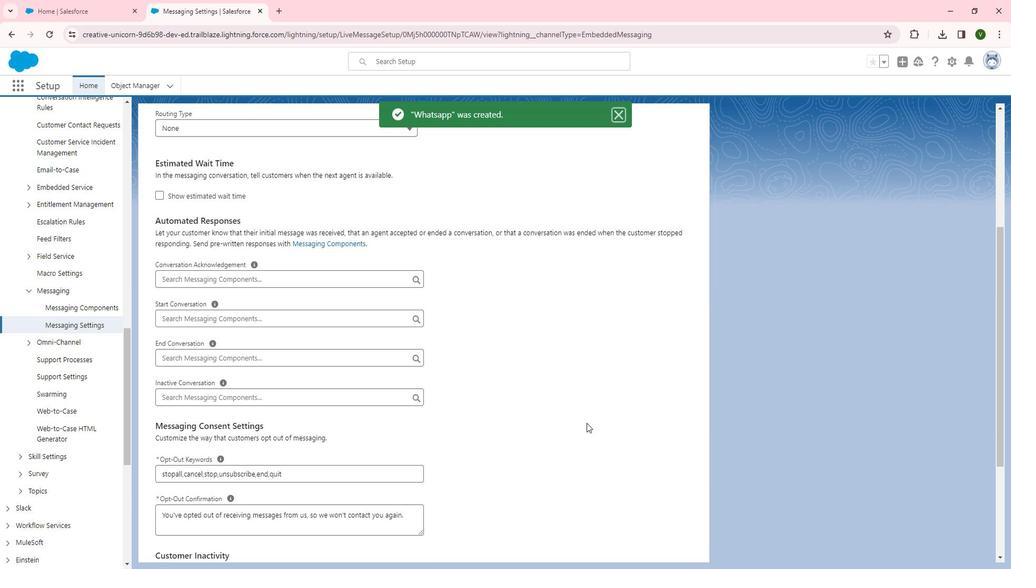
Action: Mouse scrolled (598, 418) with delta (0, 0)
Screenshot: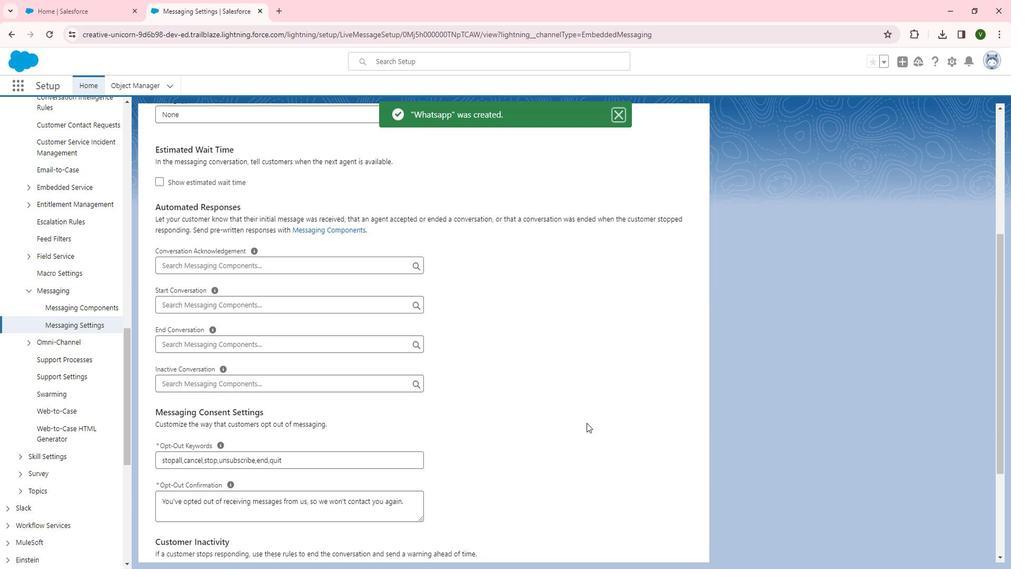 
Action: Mouse scrolled (598, 418) with delta (0, 0)
Screenshot: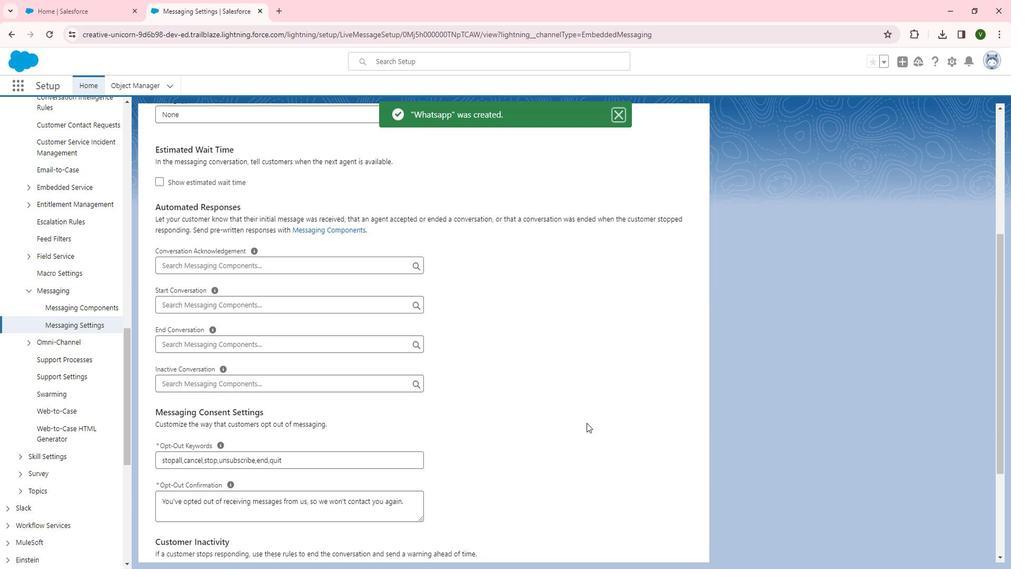 
Action: Mouse moved to (598, 418)
Screenshot: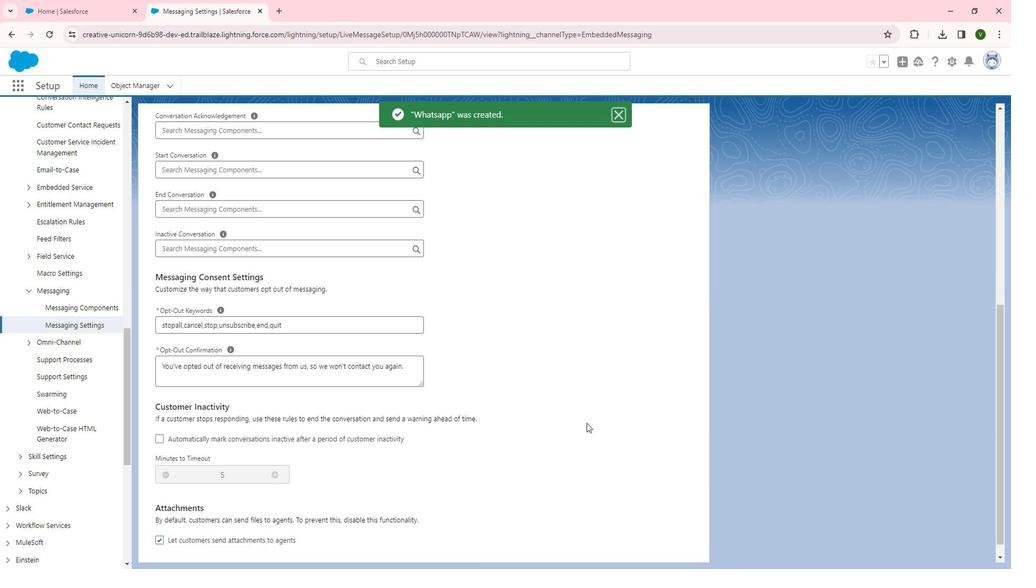 
Action: Mouse scrolled (598, 418) with delta (0, 0)
Screenshot: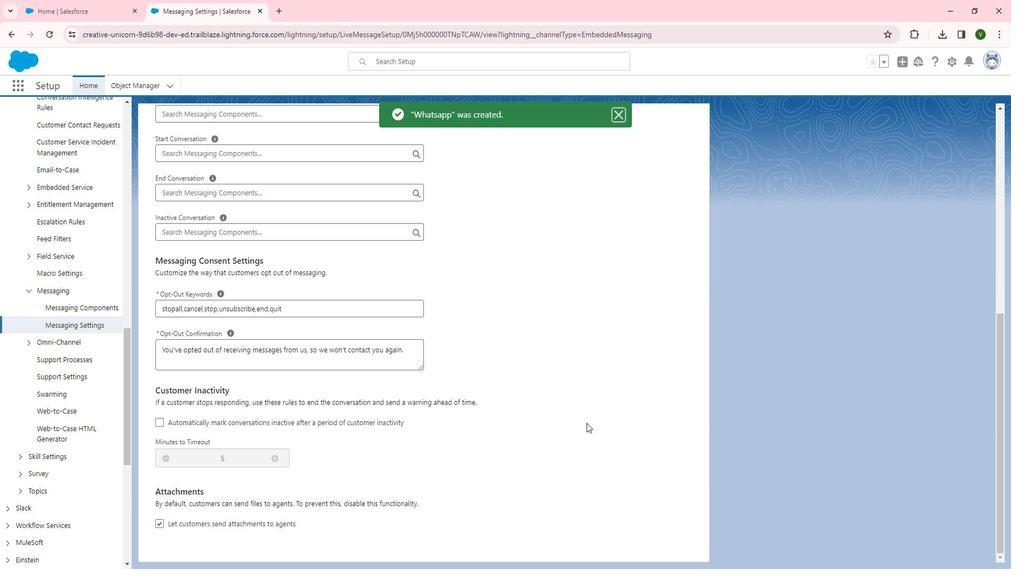 
Action: Mouse scrolled (598, 418) with delta (0, 0)
Screenshot: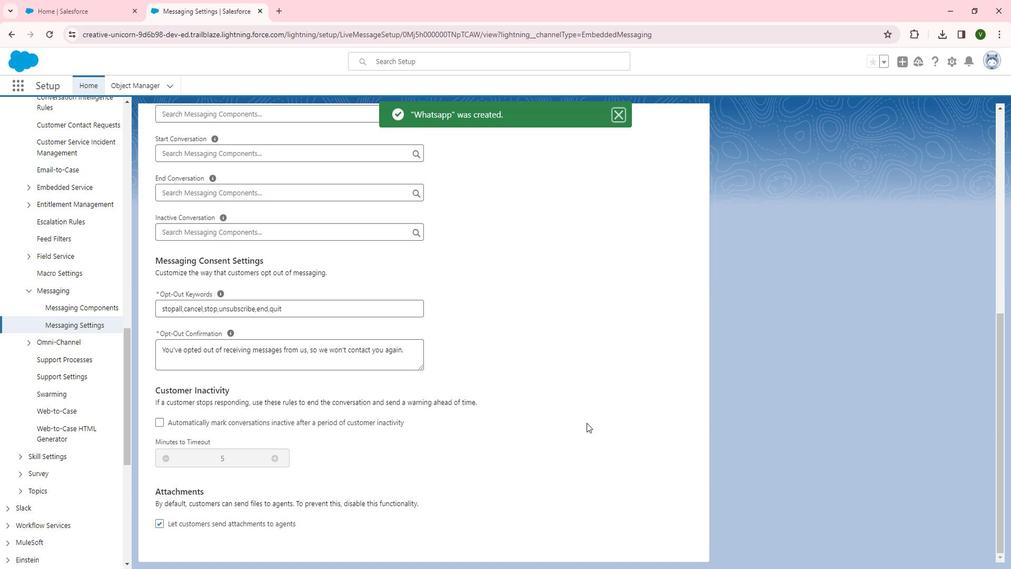 
Action: Mouse scrolled (598, 418) with delta (0, 0)
Screenshot: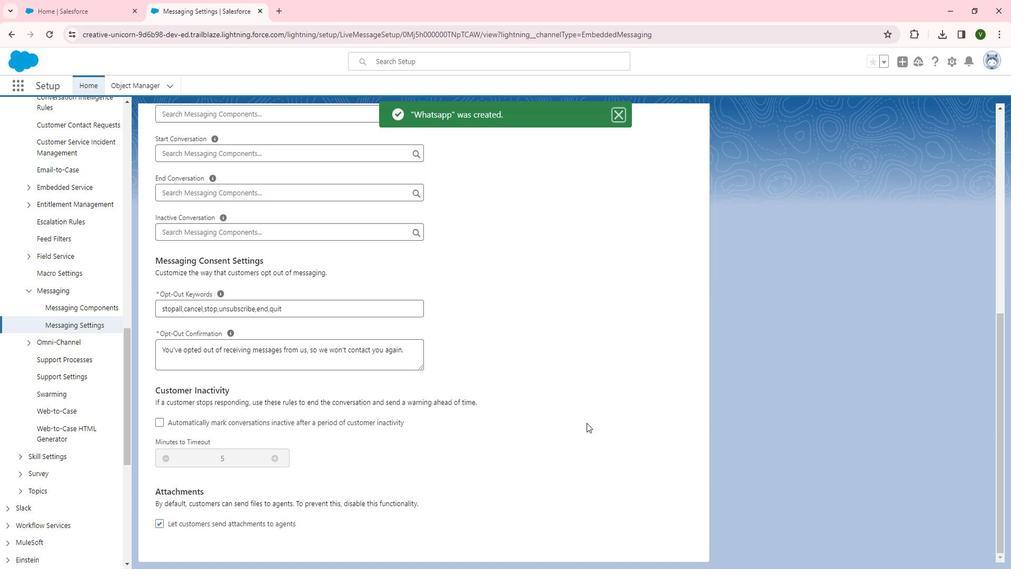 
Action: Mouse scrolled (598, 418) with delta (0, 0)
Screenshot: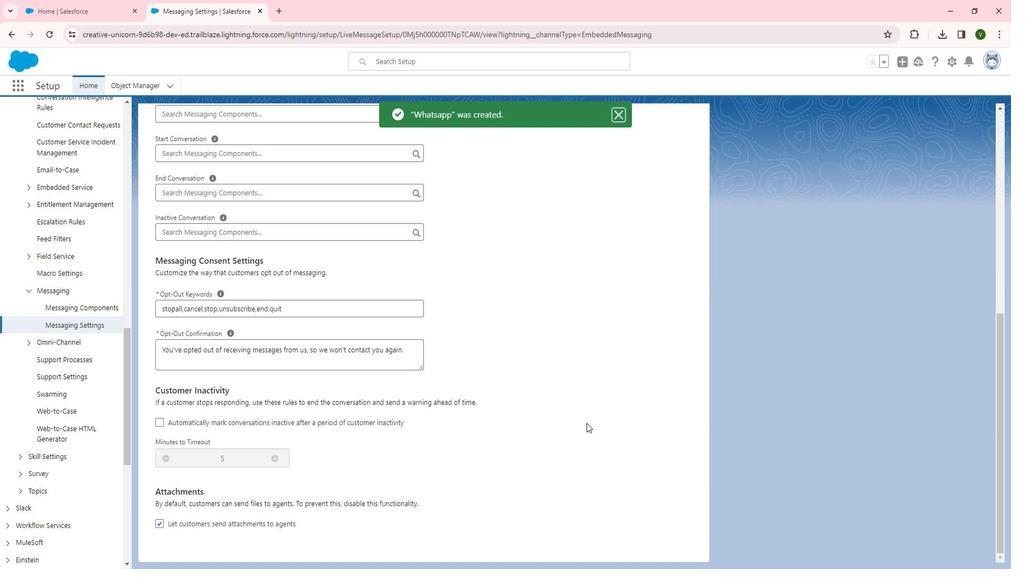
Action: Mouse scrolled (598, 418) with delta (0, 0)
Screenshot: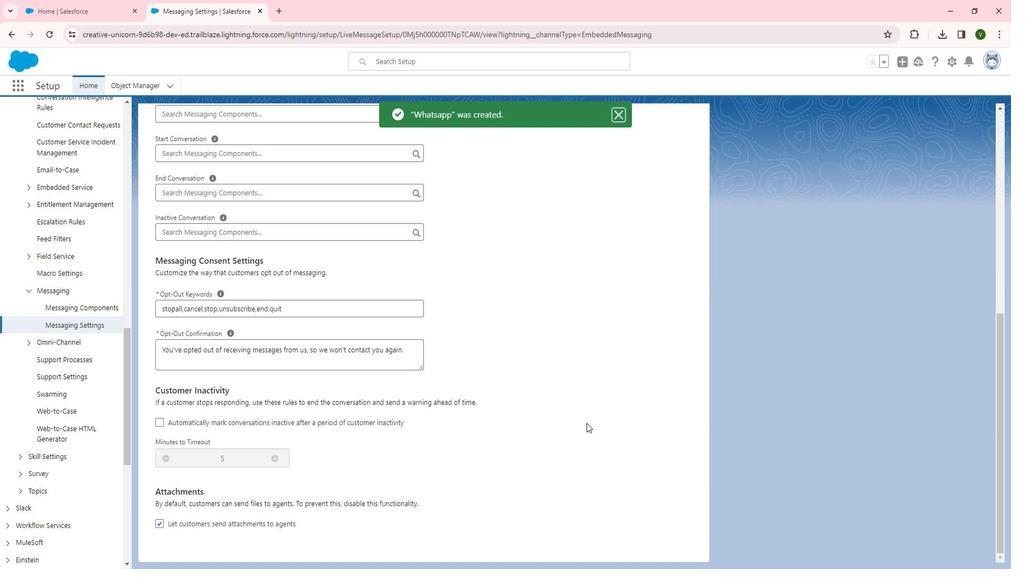 
